 Task: In the  document invoice.rtf Insert page numer 'on bottom of the page' change page color to  'Light Brown'. Write company name: Supertech
Action: Mouse moved to (317, 454)
Screenshot: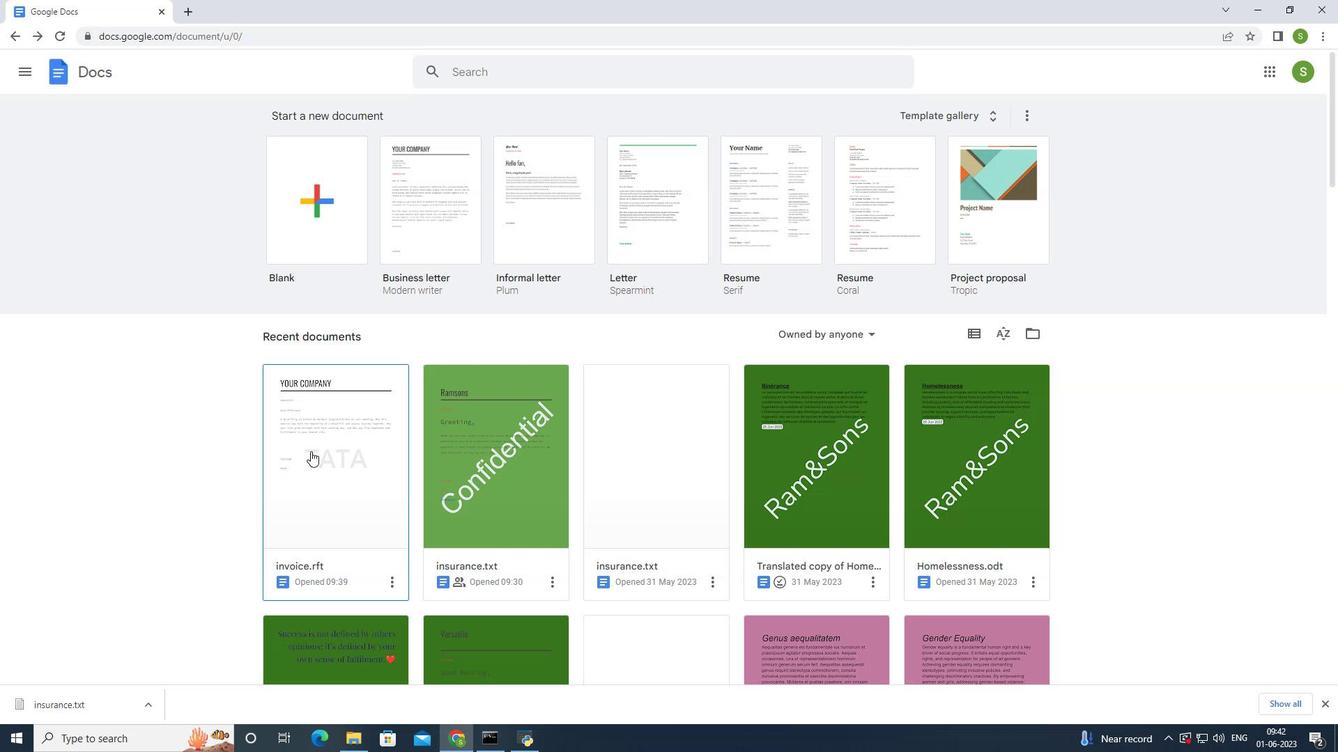 
Action: Mouse pressed left at (317, 454)
Screenshot: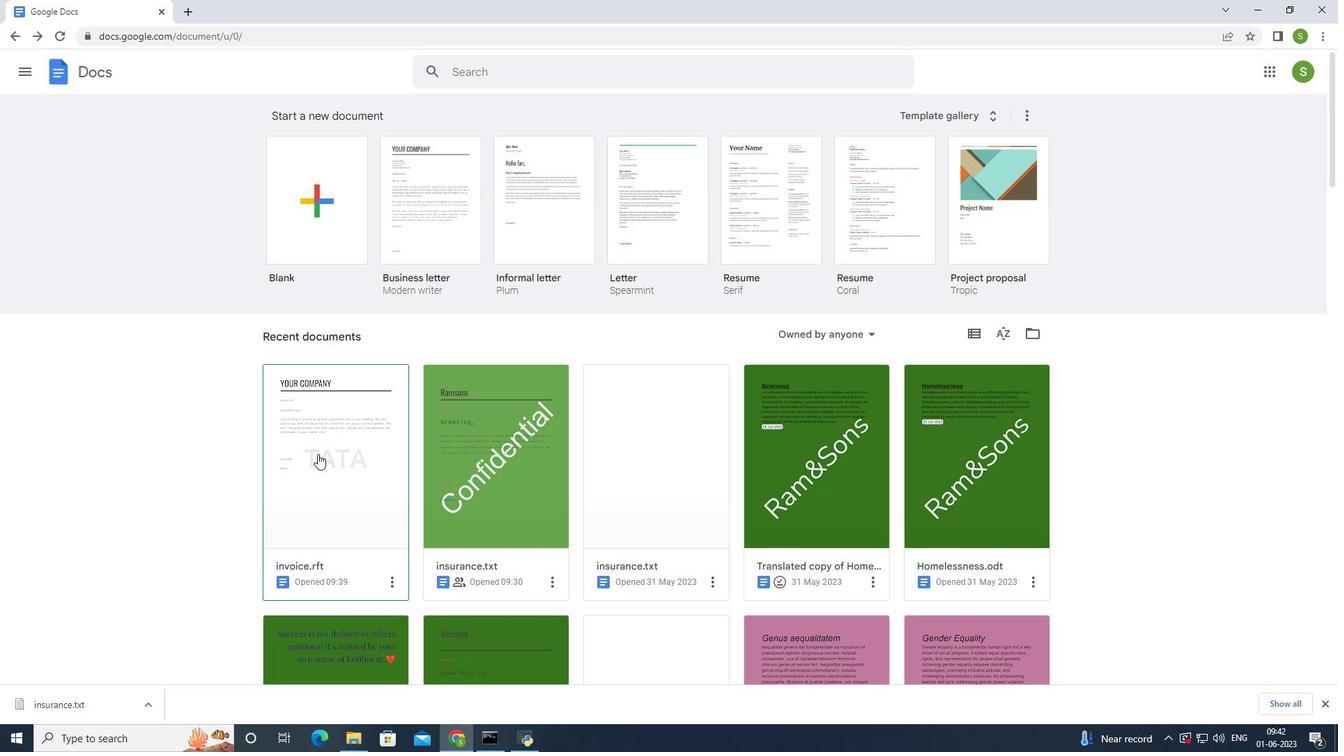 
Action: Mouse moved to (139, 78)
Screenshot: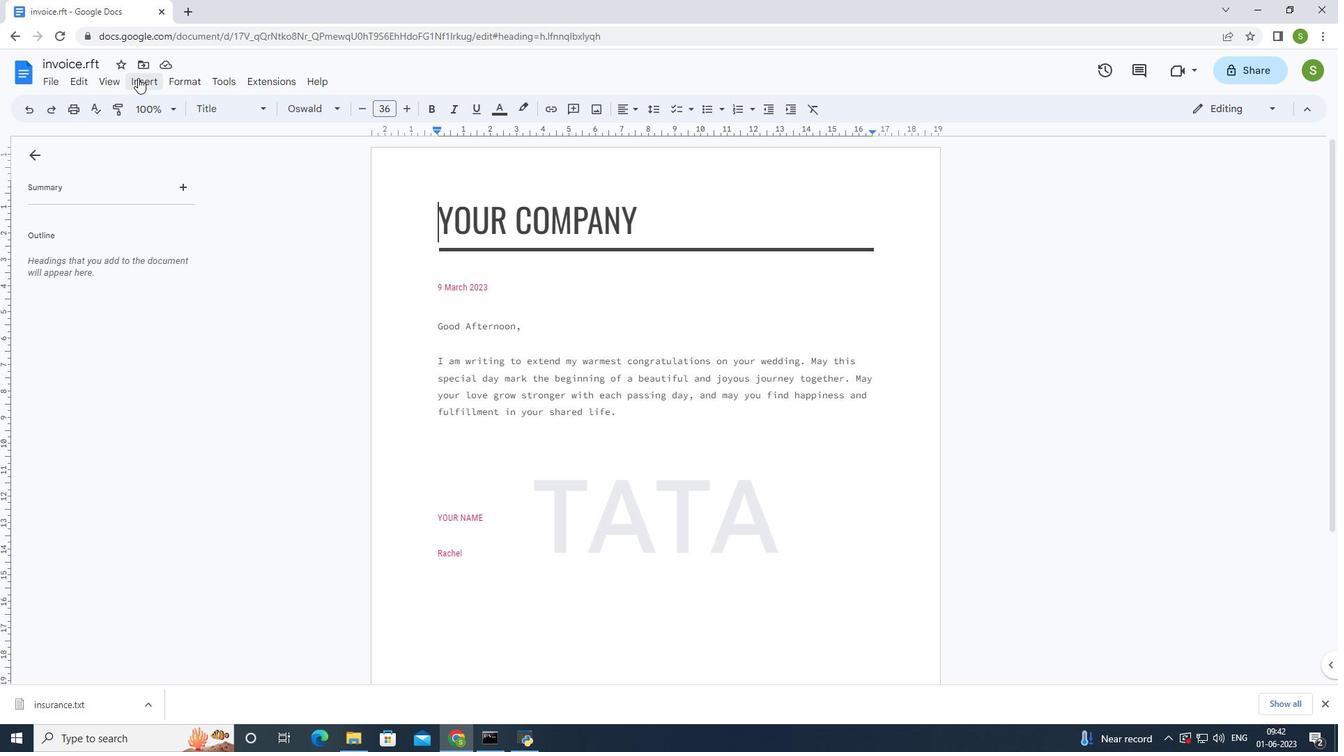 
Action: Mouse pressed left at (139, 78)
Screenshot: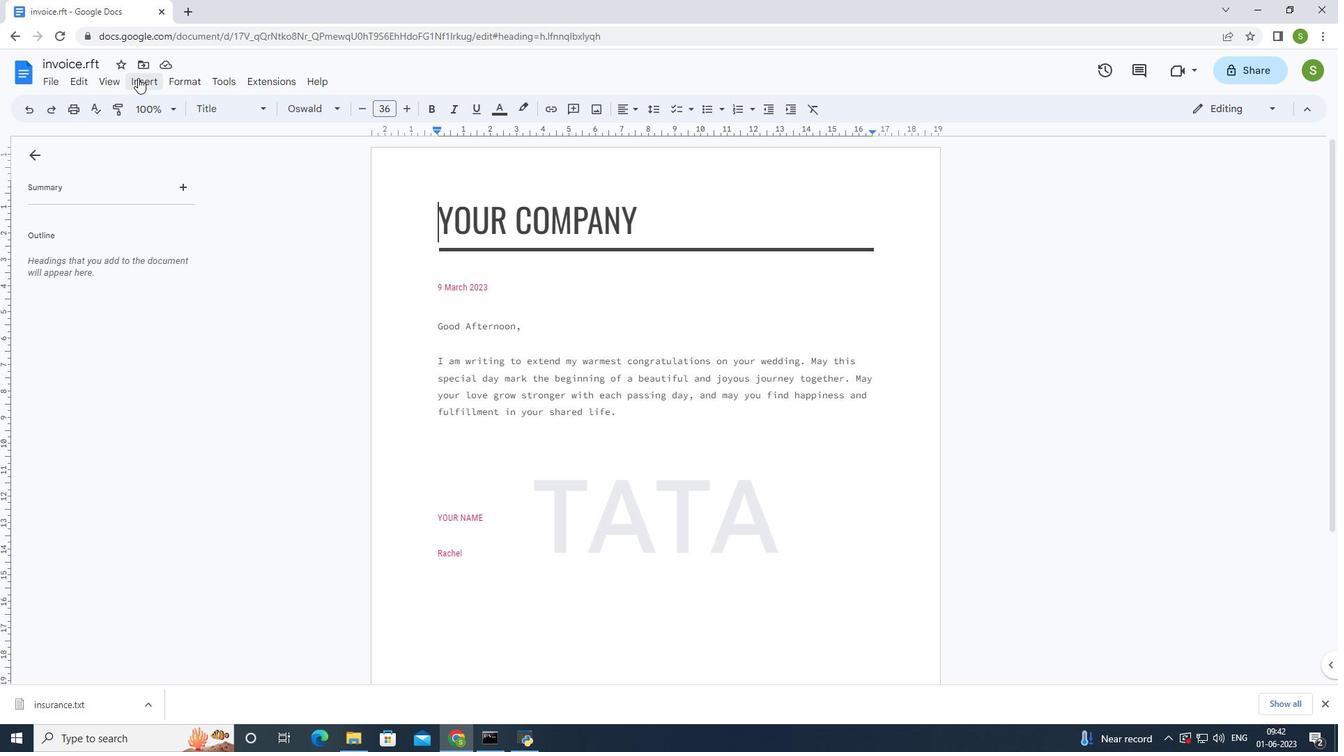 
Action: Mouse moved to (250, 274)
Screenshot: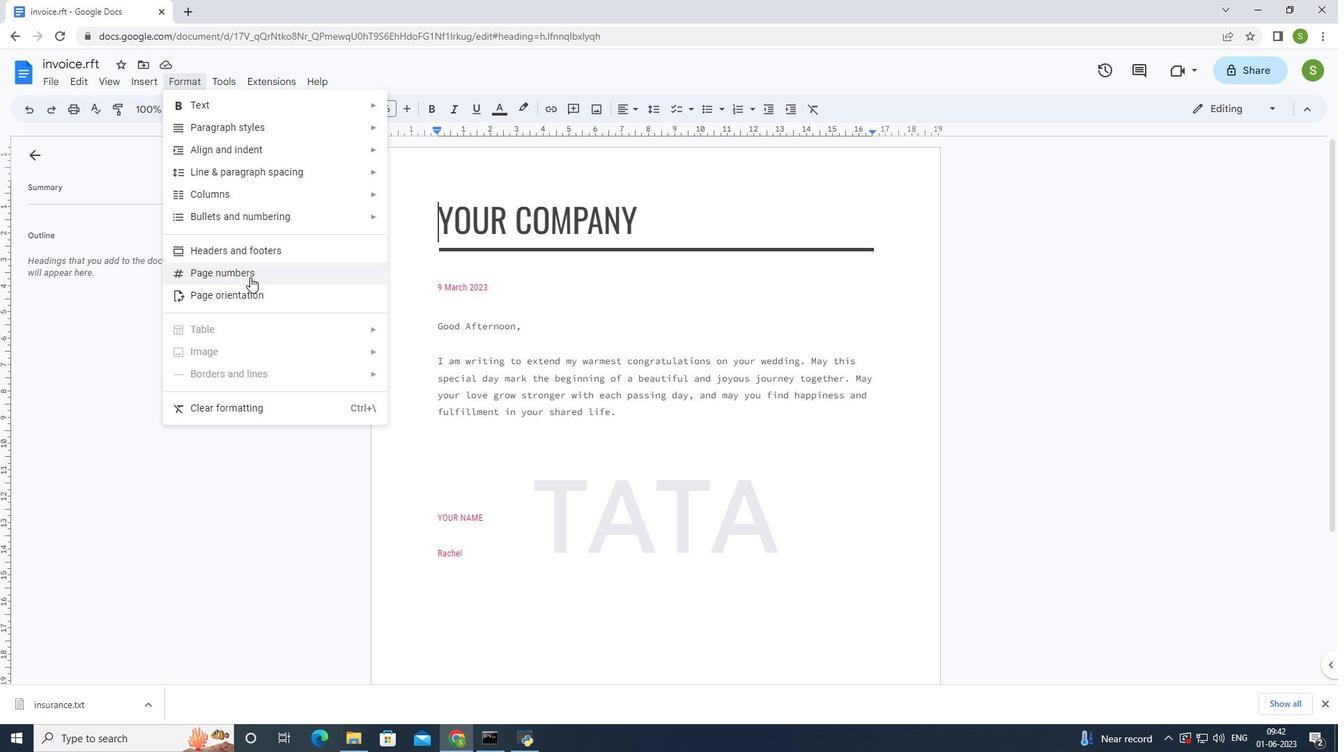 
Action: Mouse pressed left at (250, 274)
Screenshot: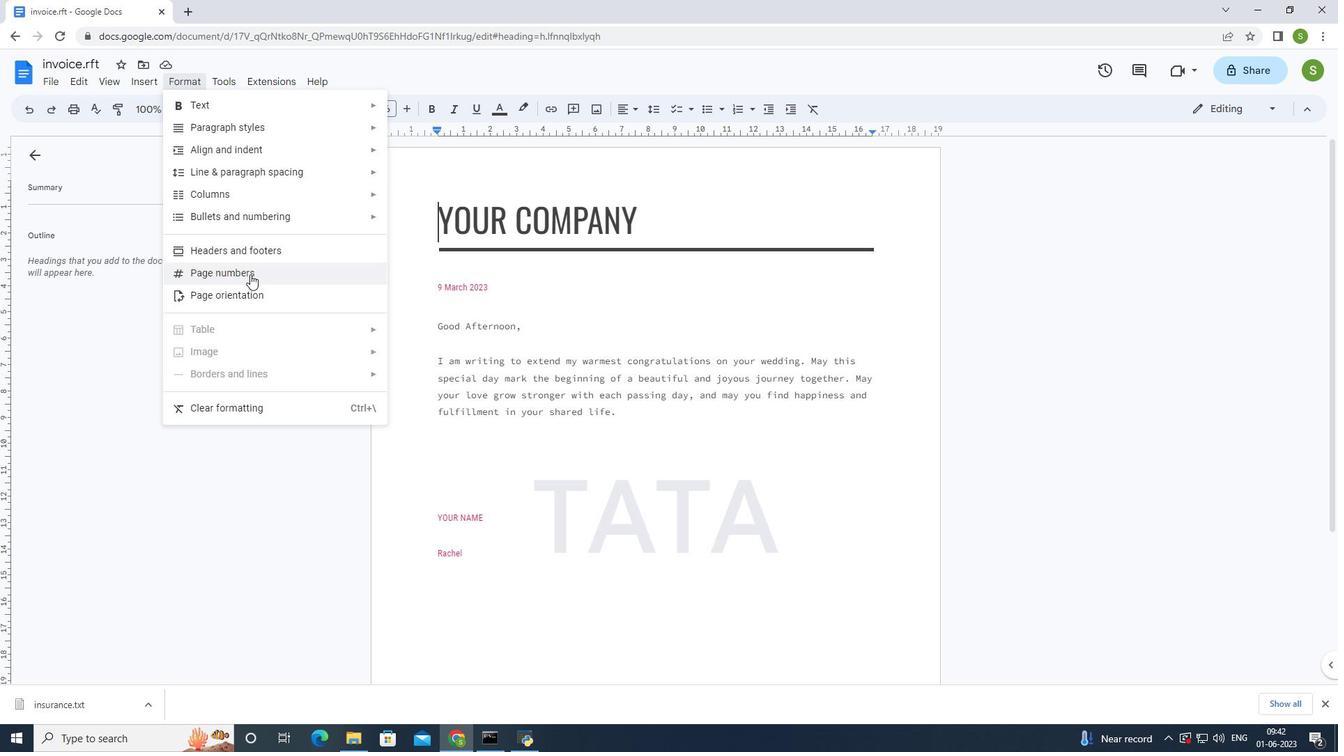 
Action: Mouse moved to (772, 254)
Screenshot: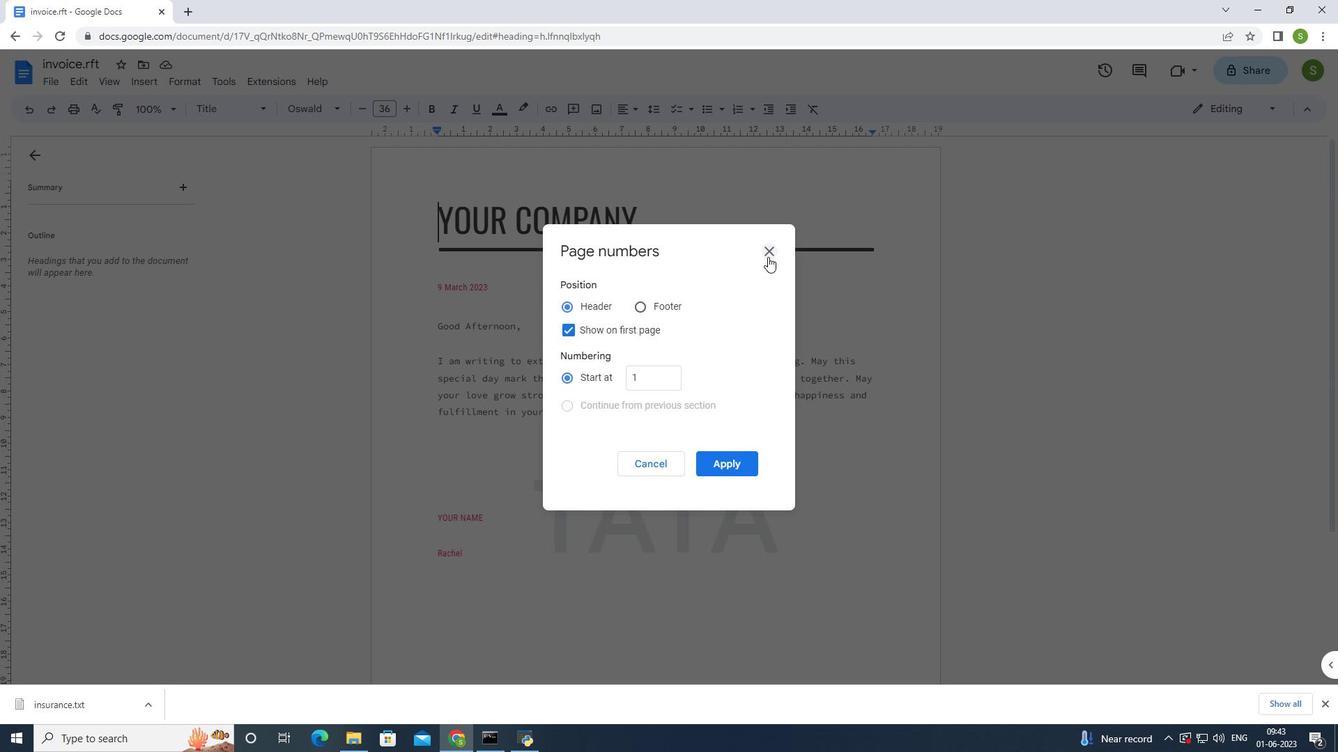
Action: Mouse pressed left at (772, 254)
Screenshot: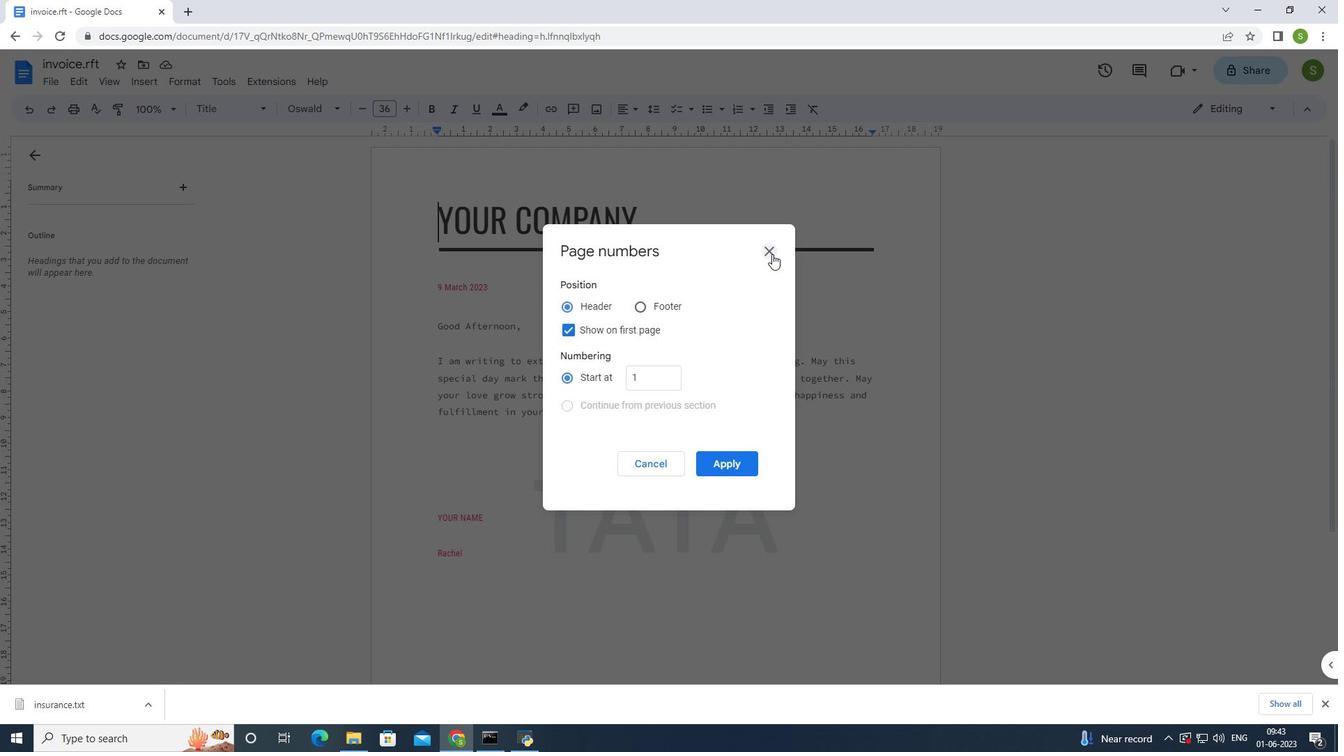 
Action: Mouse moved to (176, 82)
Screenshot: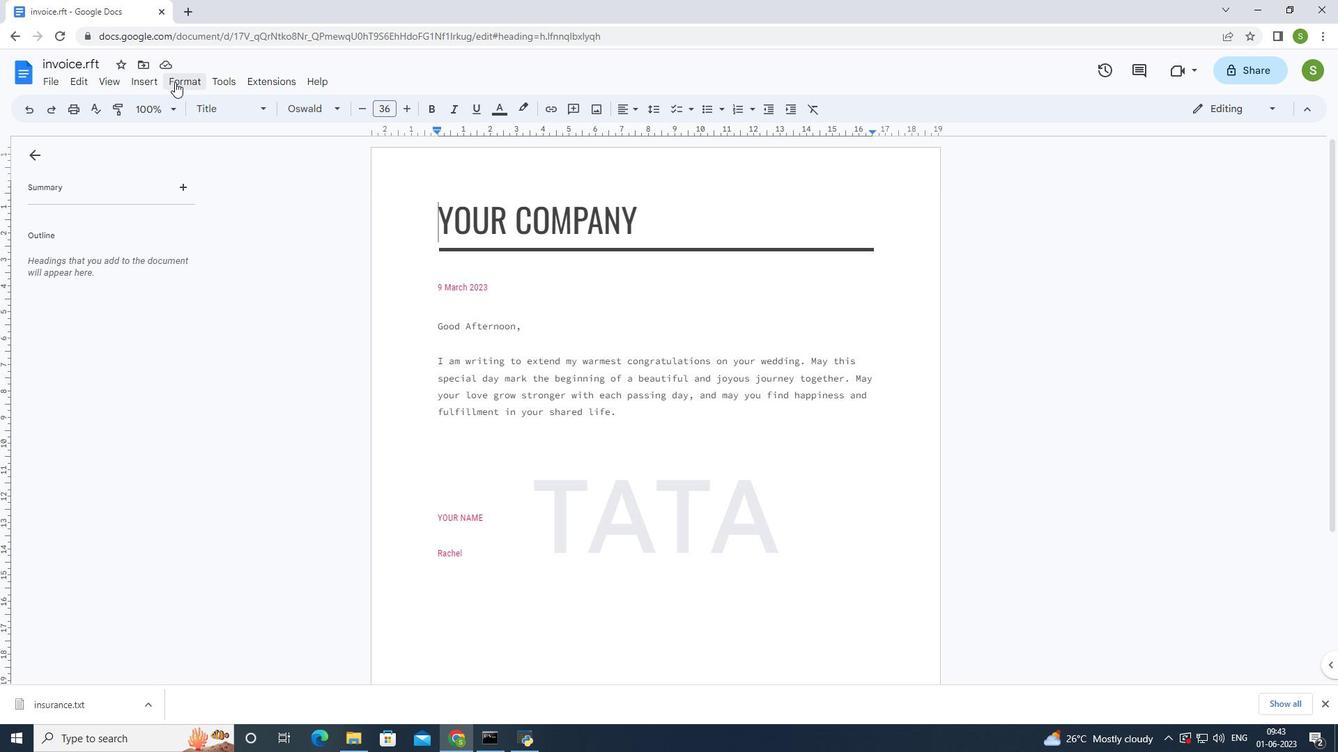 
Action: Mouse pressed left at (176, 82)
Screenshot: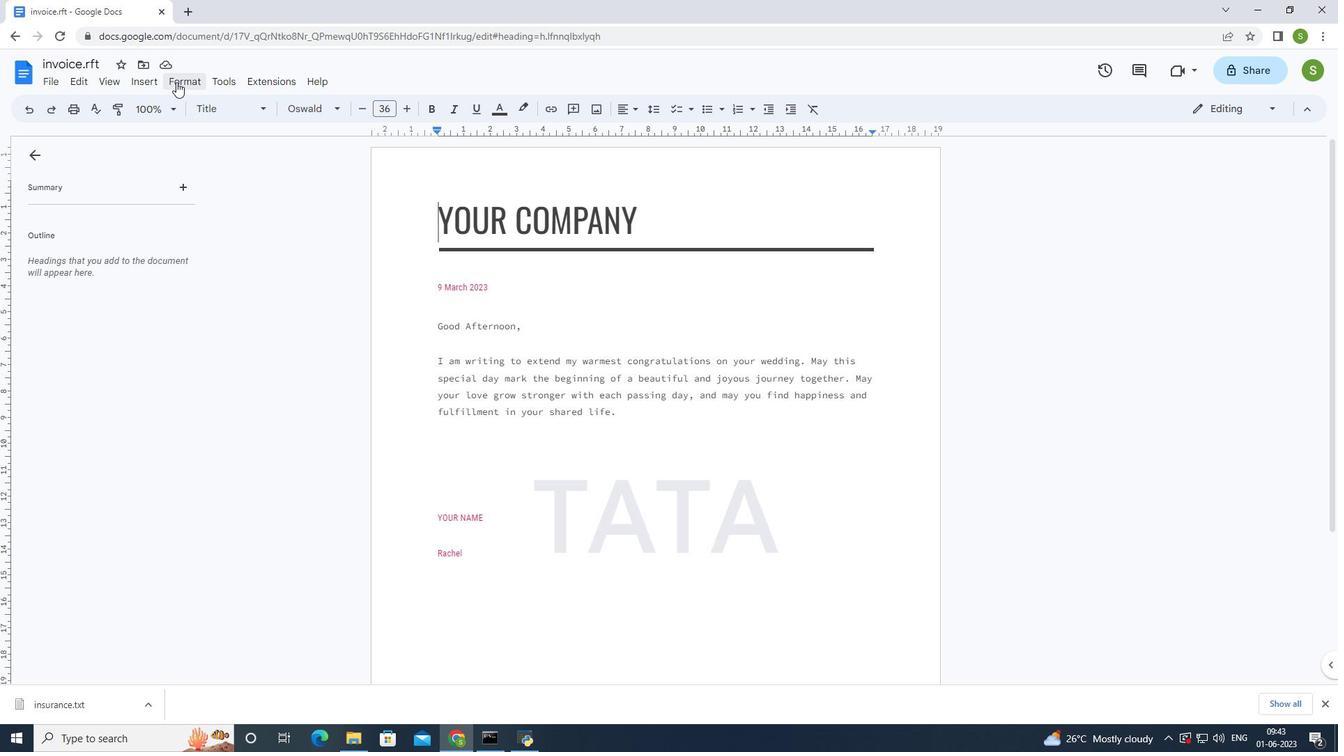 
Action: Mouse moved to (379, 553)
Screenshot: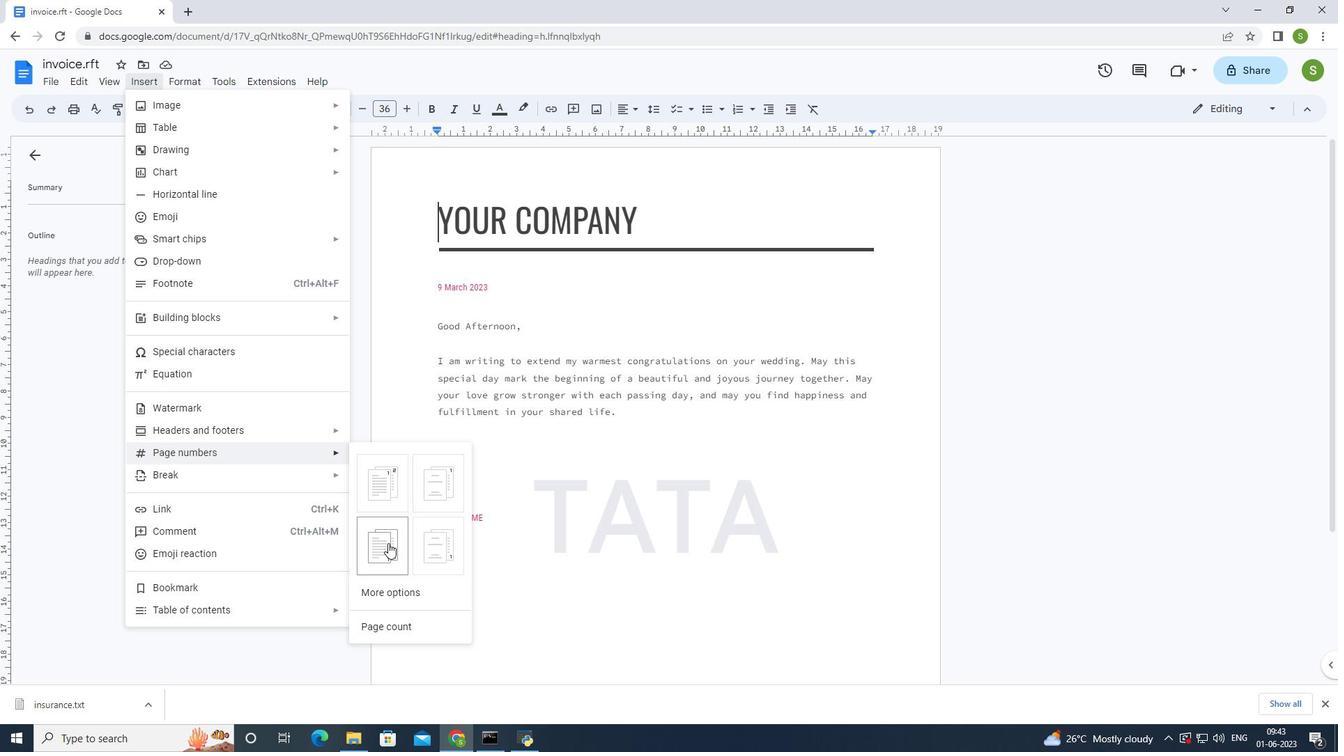 
Action: Mouse pressed left at (379, 553)
Screenshot: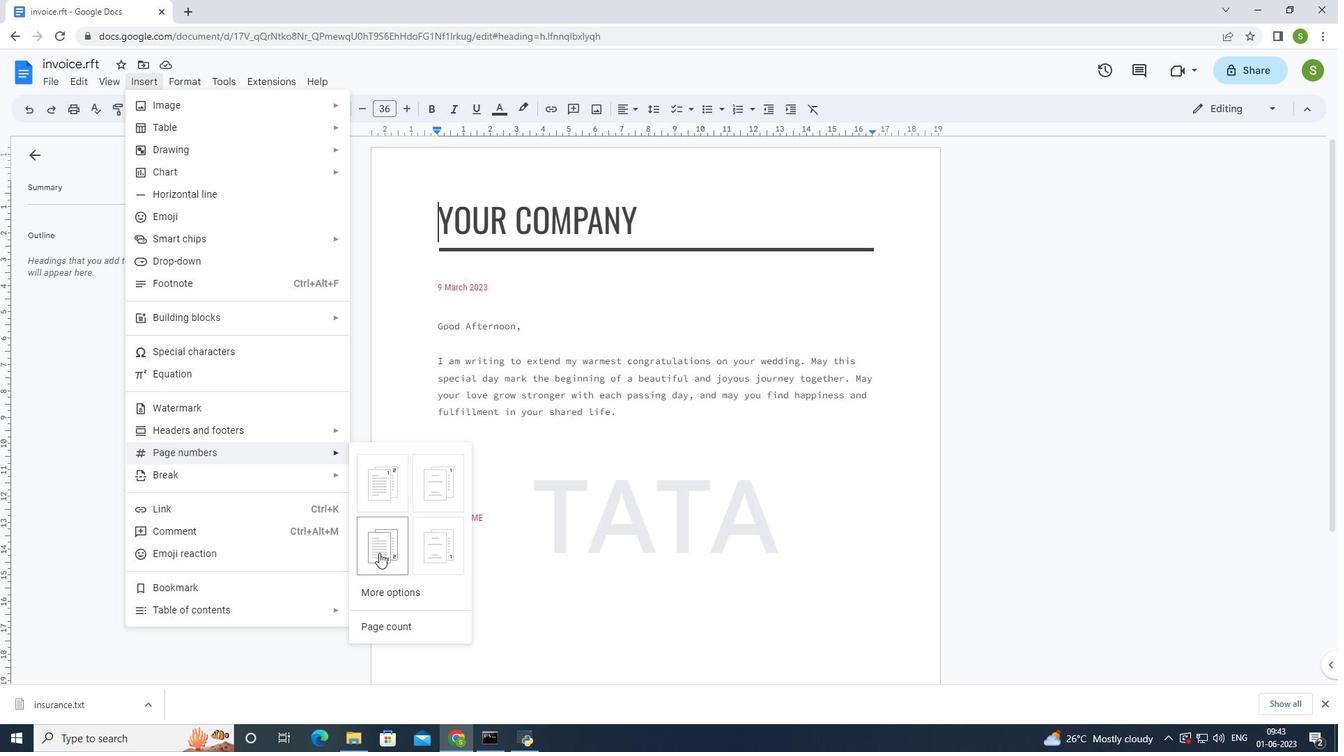 
Action: Mouse moved to (55, 84)
Screenshot: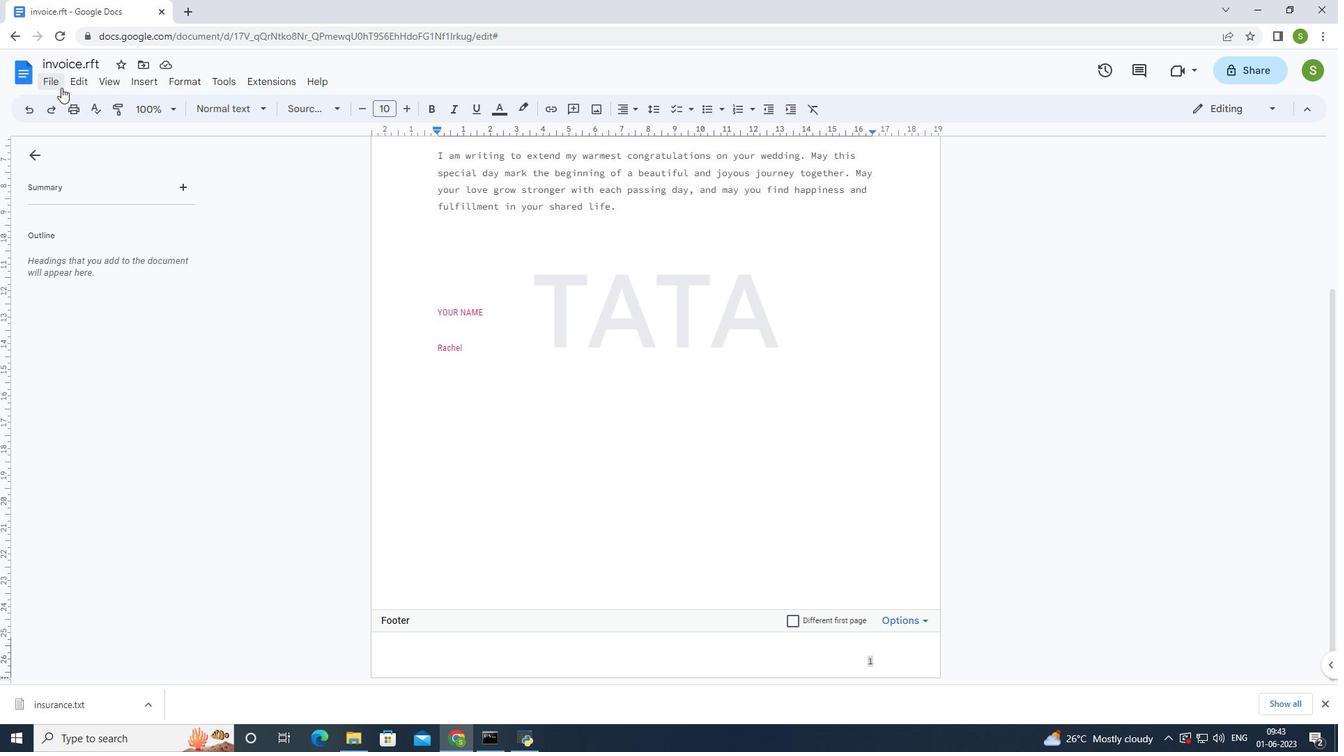 
Action: Mouse pressed left at (55, 84)
Screenshot: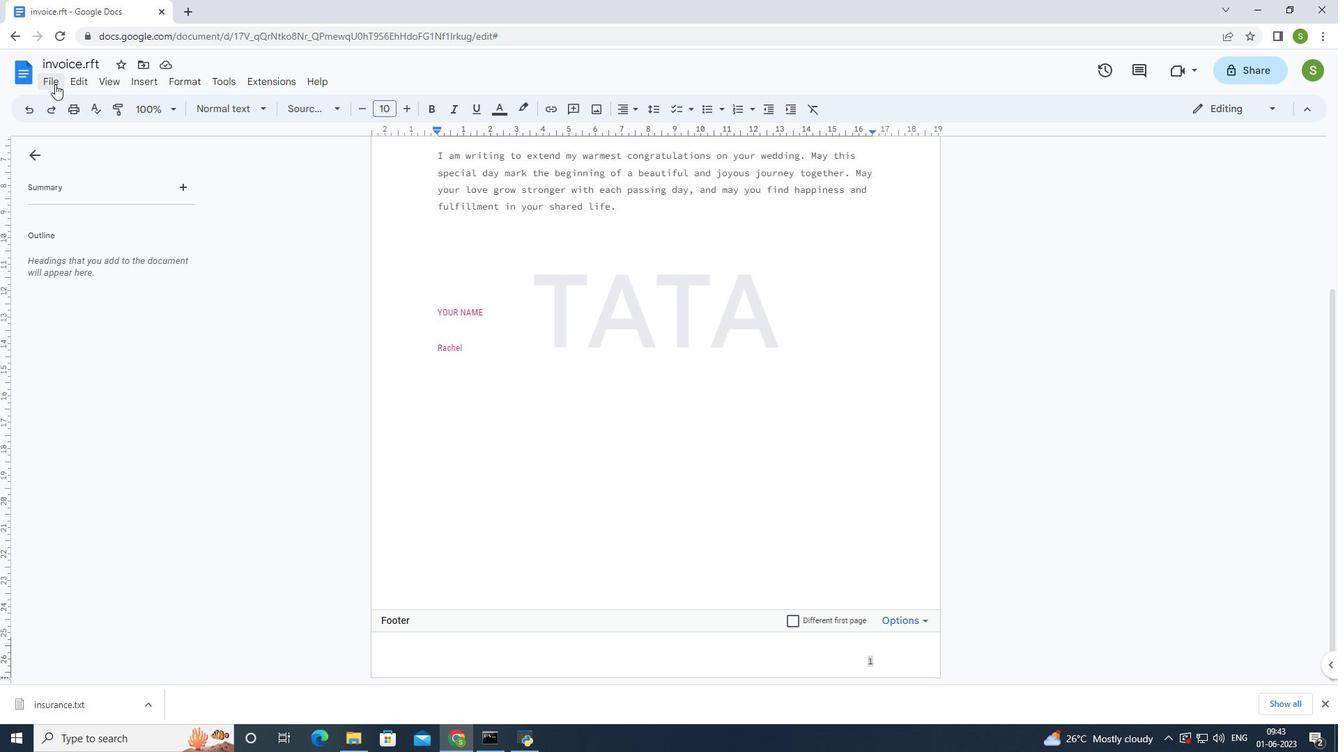 
Action: Mouse moved to (186, 469)
Screenshot: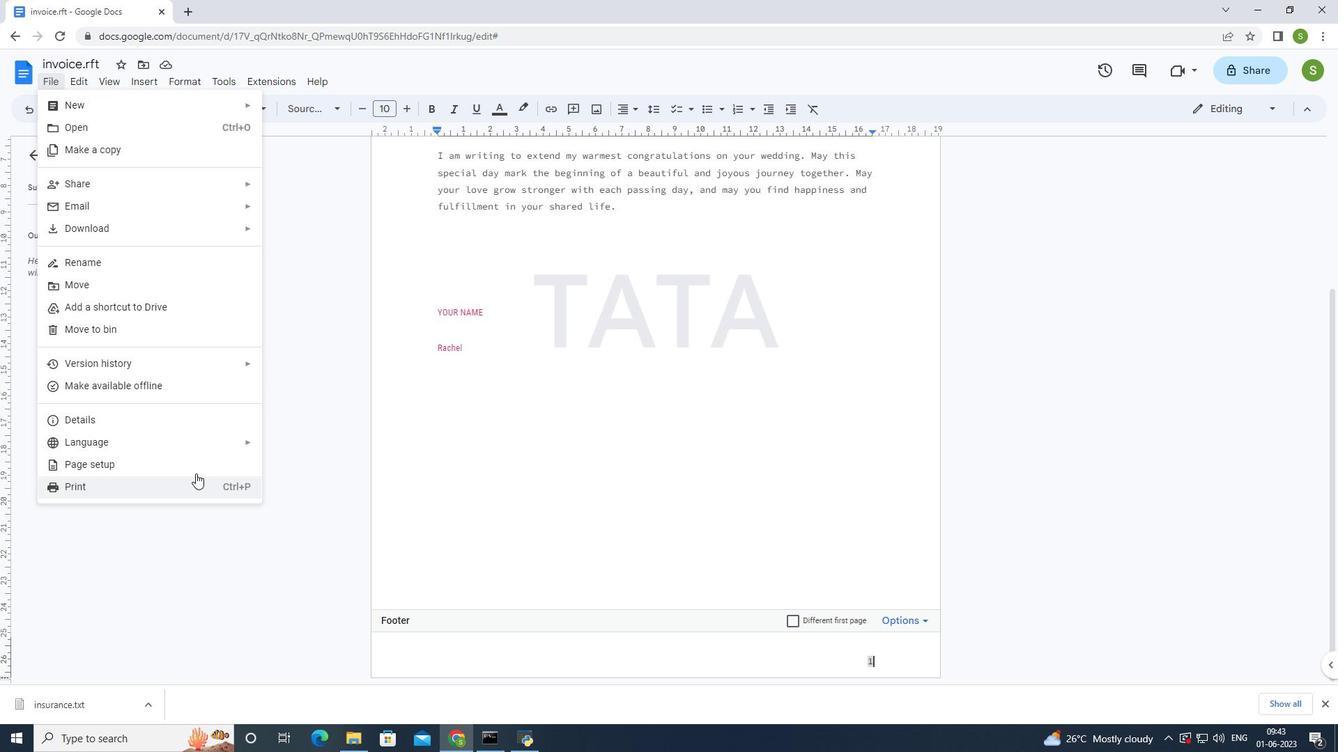 
Action: Mouse pressed left at (186, 469)
Screenshot: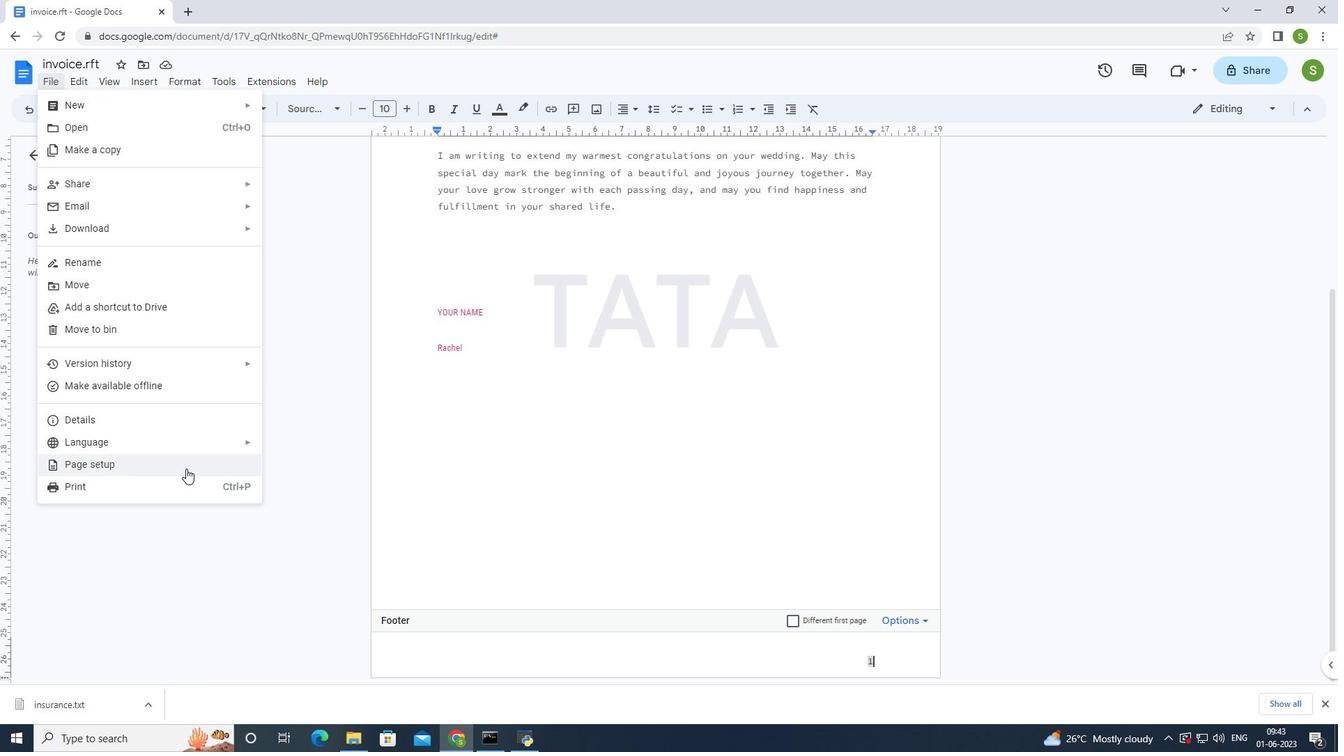 
Action: Mouse moved to (562, 454)
Screenshot: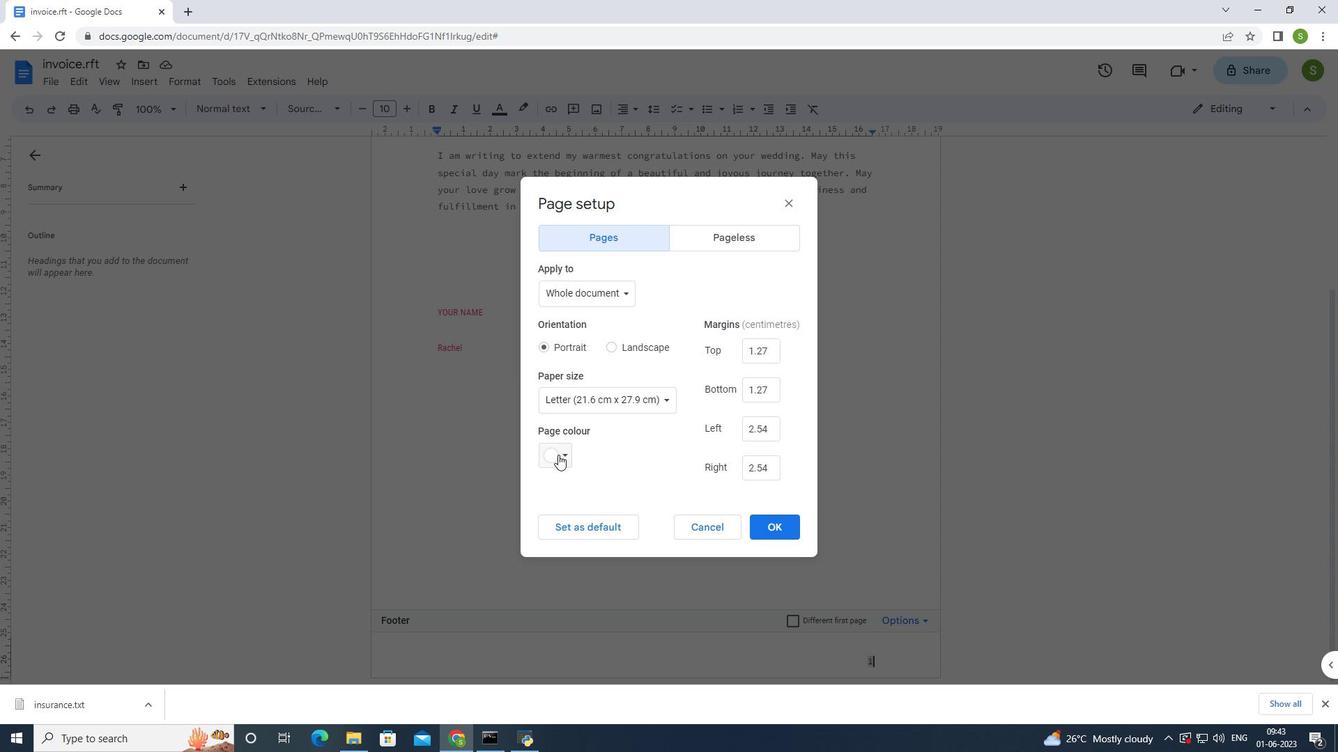 
Action: Mouse pressed left at (562, 454)
Screenshot: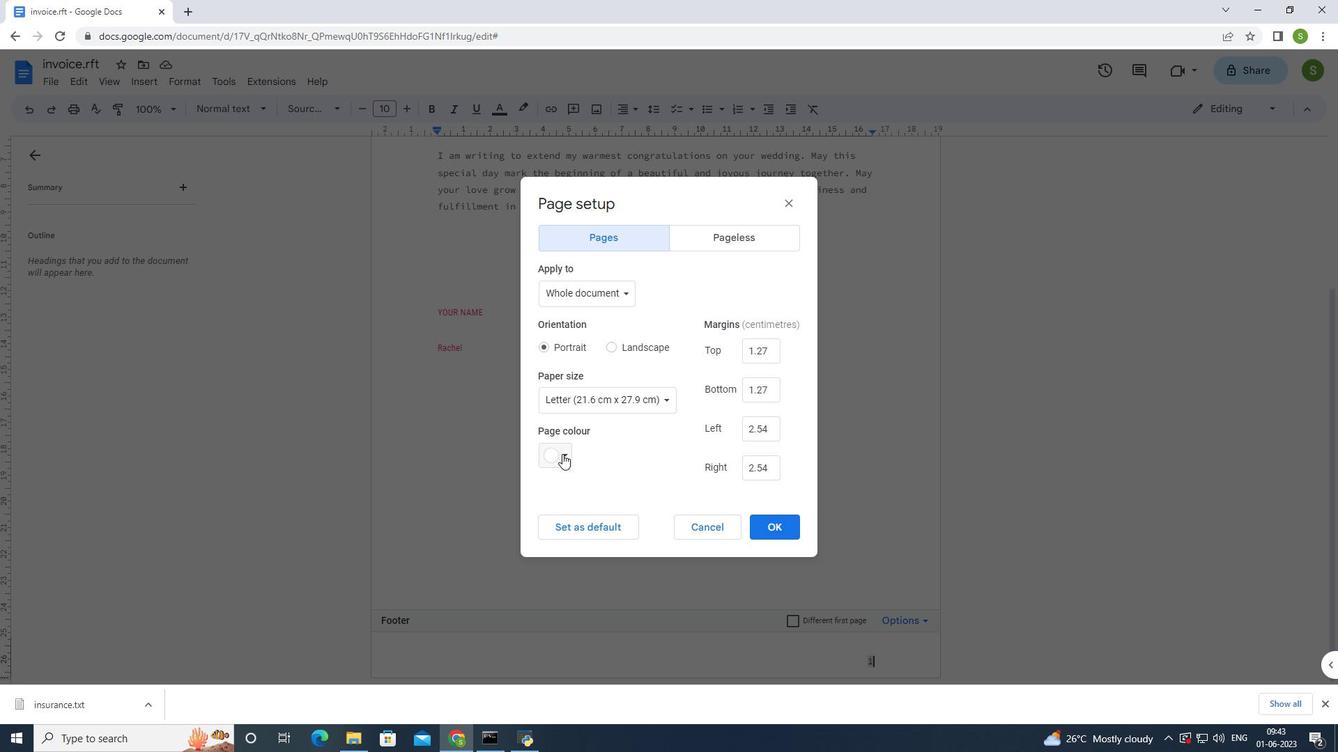 
Action: Mouse moved to (583, 574)
Screenshot: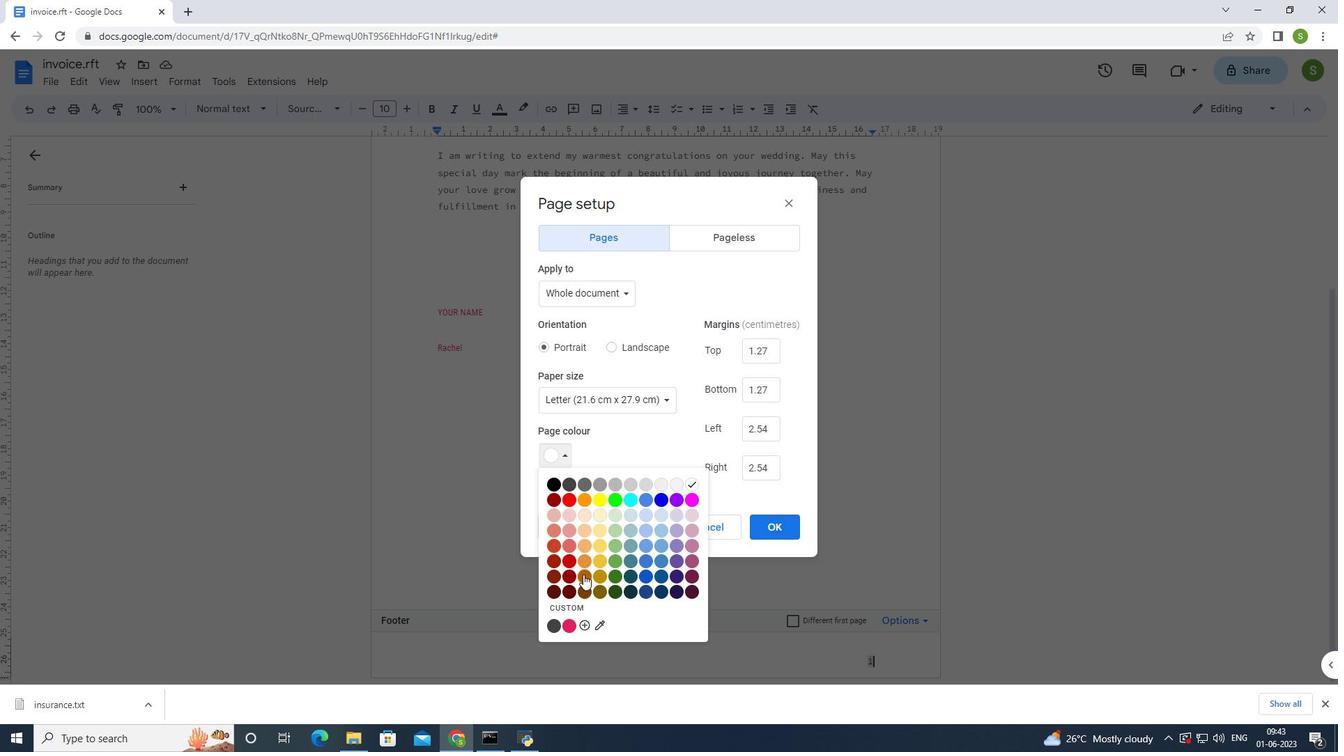 
Action: Mouse pressed left at (583, 574)
Screenshot: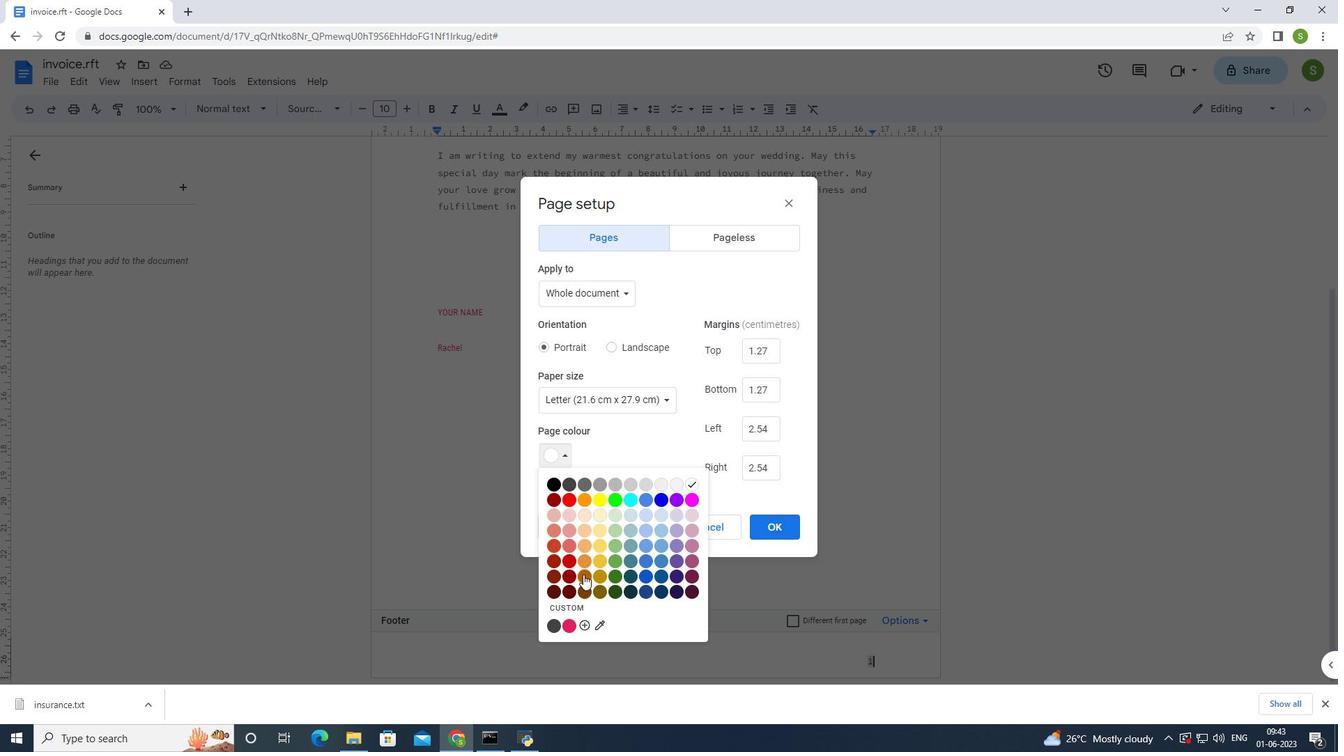 
Action: Mouse moved to (776, 525)
Screenshot: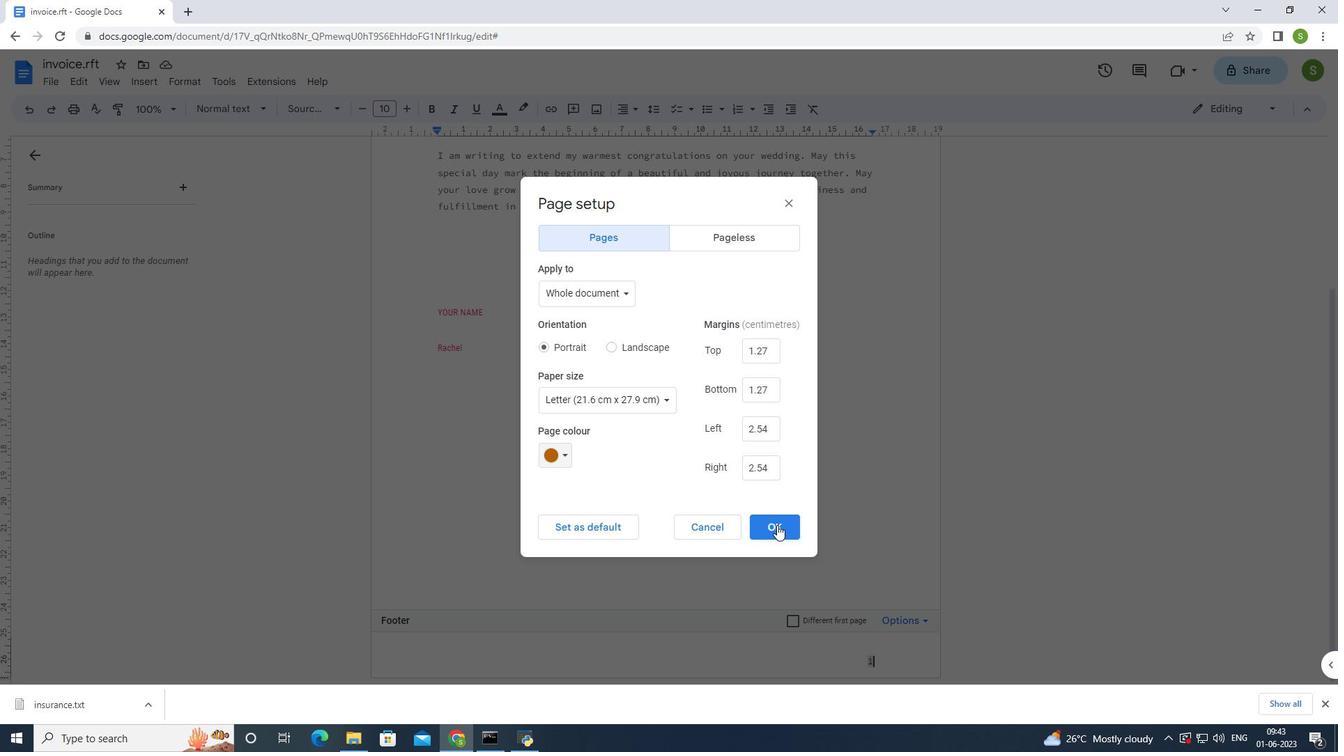 
Action: Mouse pressed left at (776, 525)
Screenshot: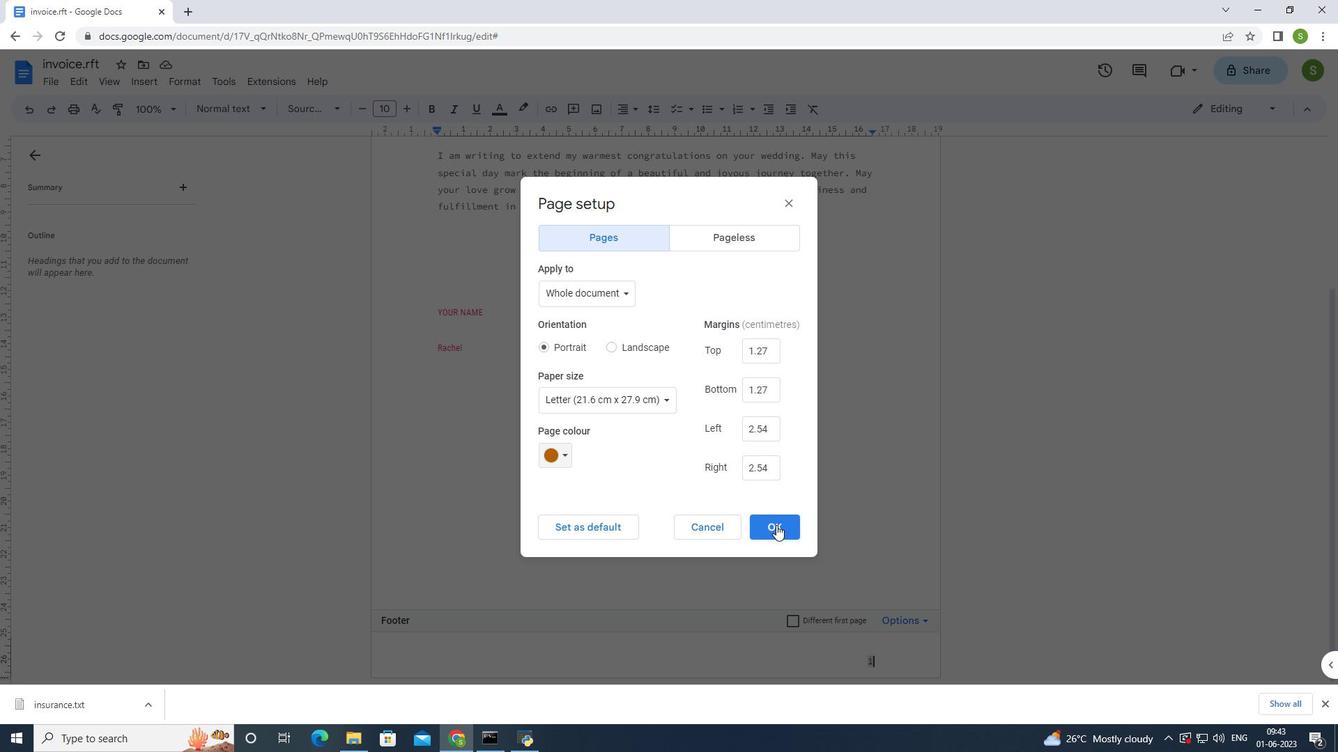 
Action: Mouse moved to (571, 398)
Screenshot: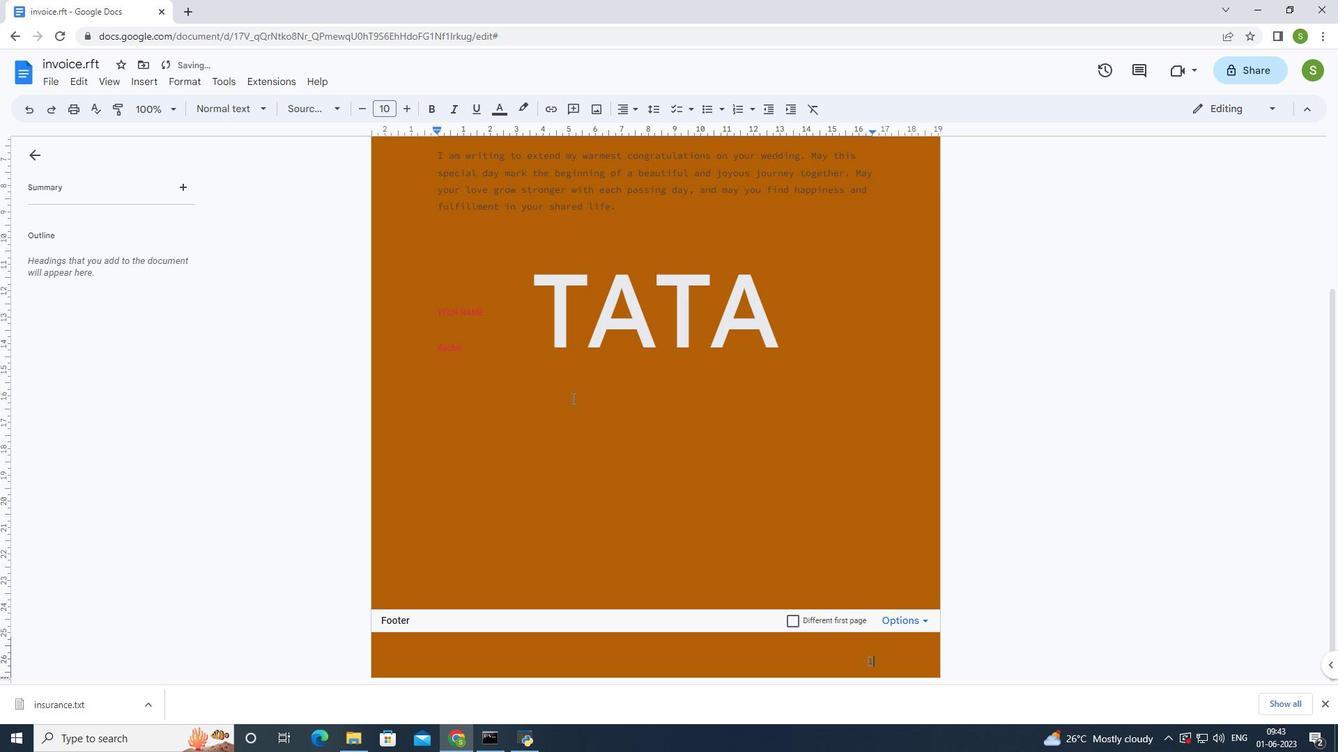 
Action: Mouse scrolled (571, 399) with delta (0, 0)
Screenshot: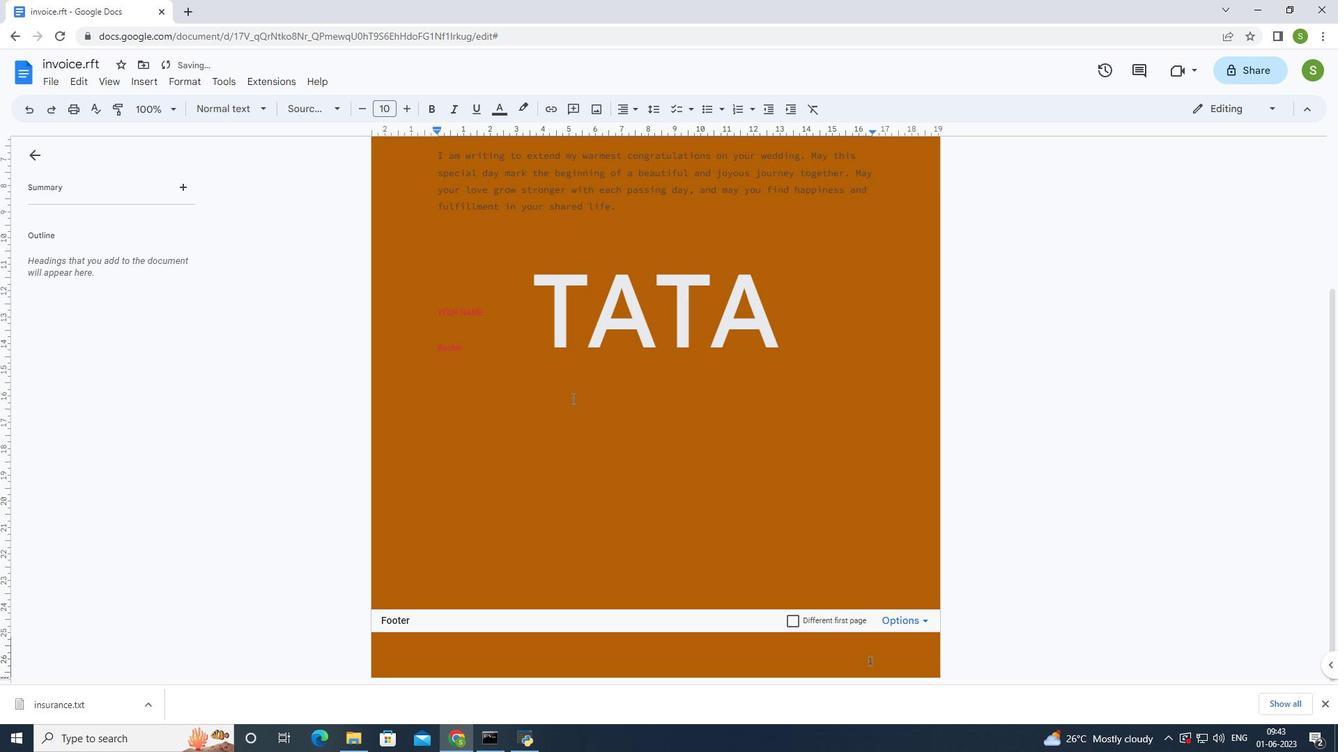 
Action: Mouse scrolled (571, 399) with delta (0, 0)
Screenshot: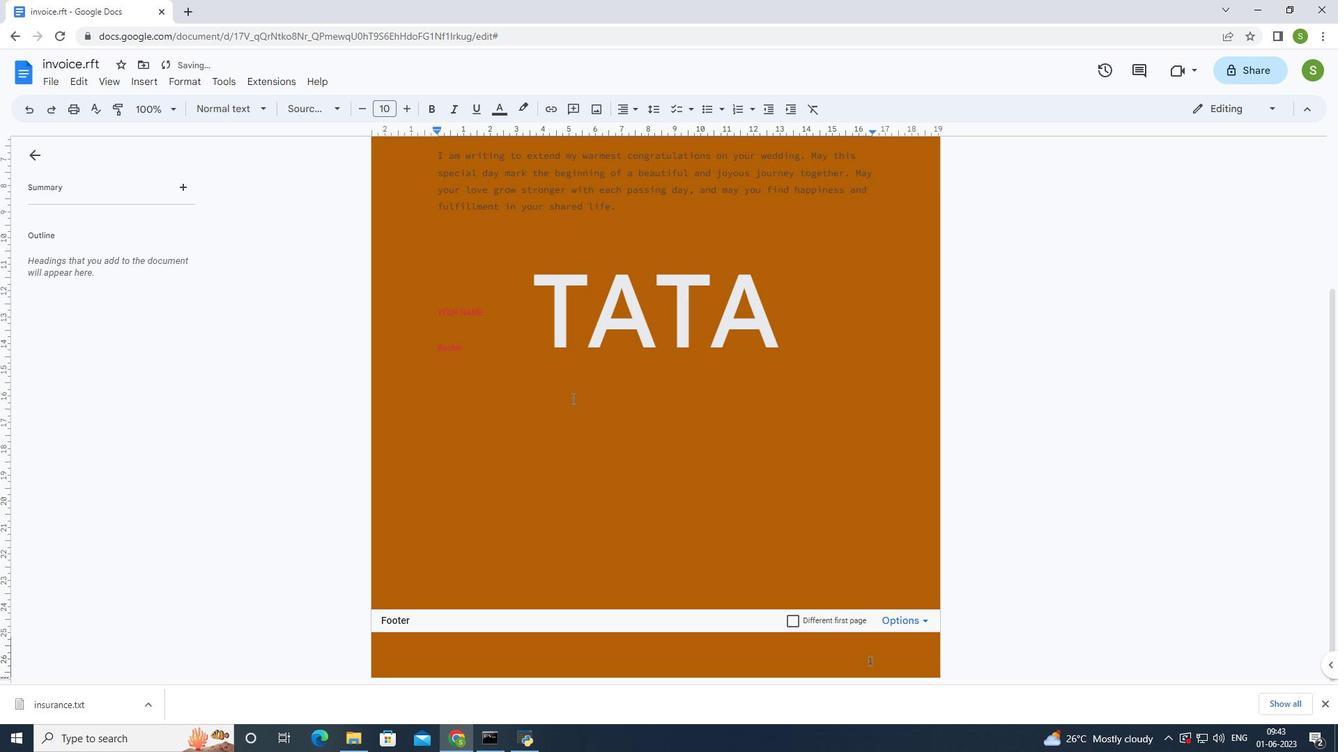 
Action: Mouse scrolled (571, 399) with delta (0, 0)
Screenshot: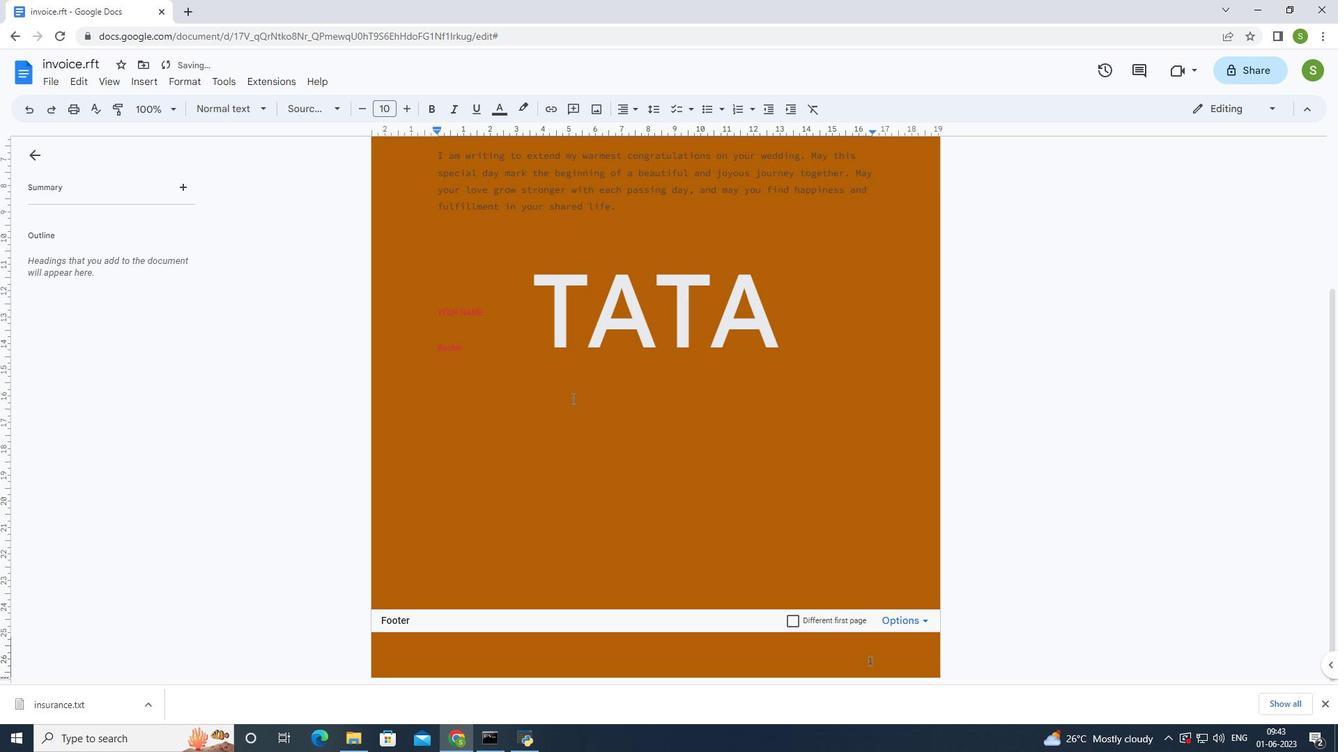 
Action: Mouse scrolled (571, 397) with delta (0, 0)
Screenshot: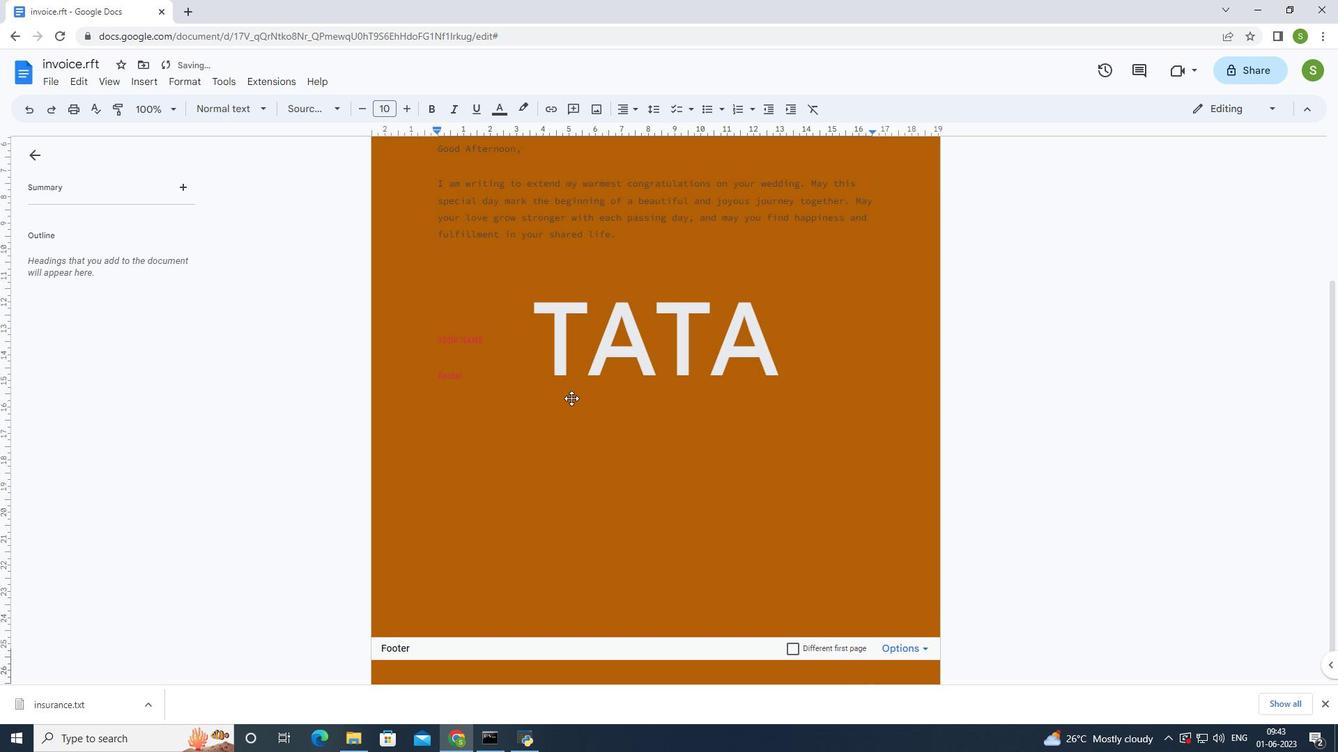 
Action: Mouse scrolled (571, 397) with delta (0, 0)
Screenshot: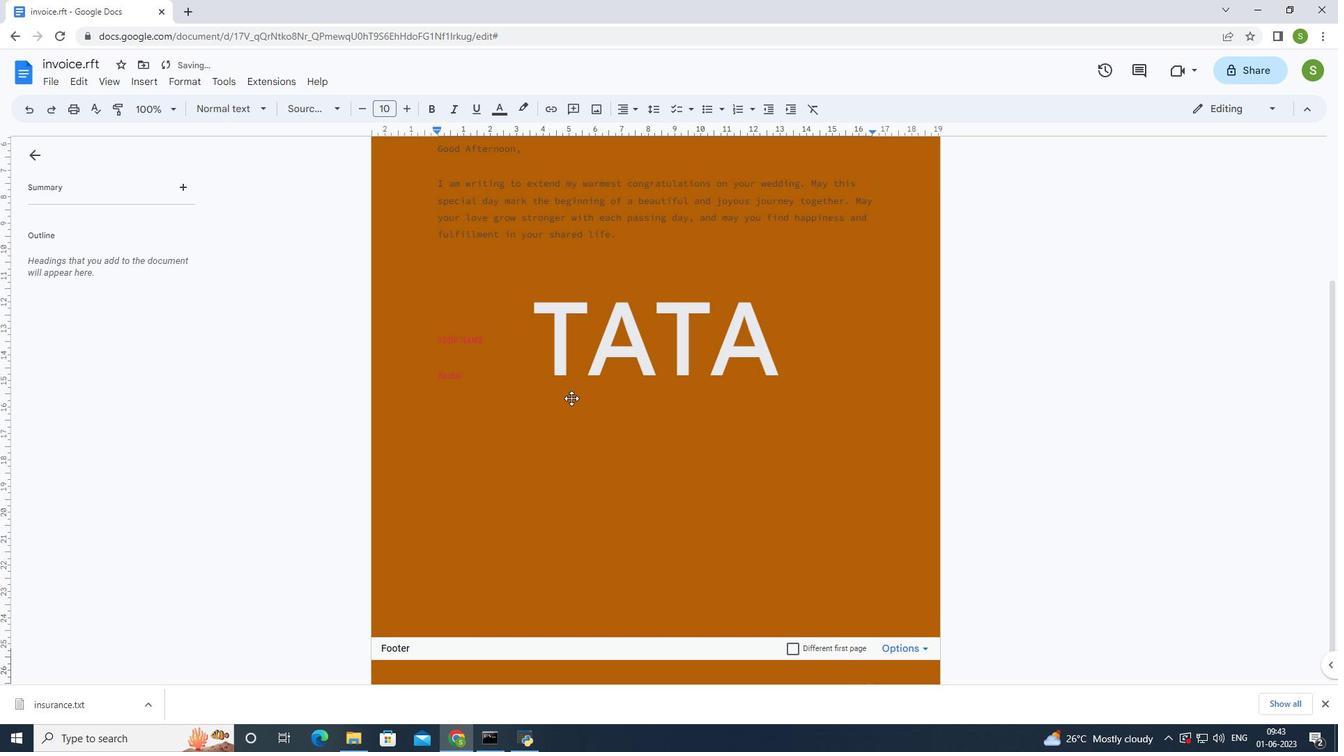
Action: Mouse scrolled (571, 397) with delta (0, 0)
Screenshot: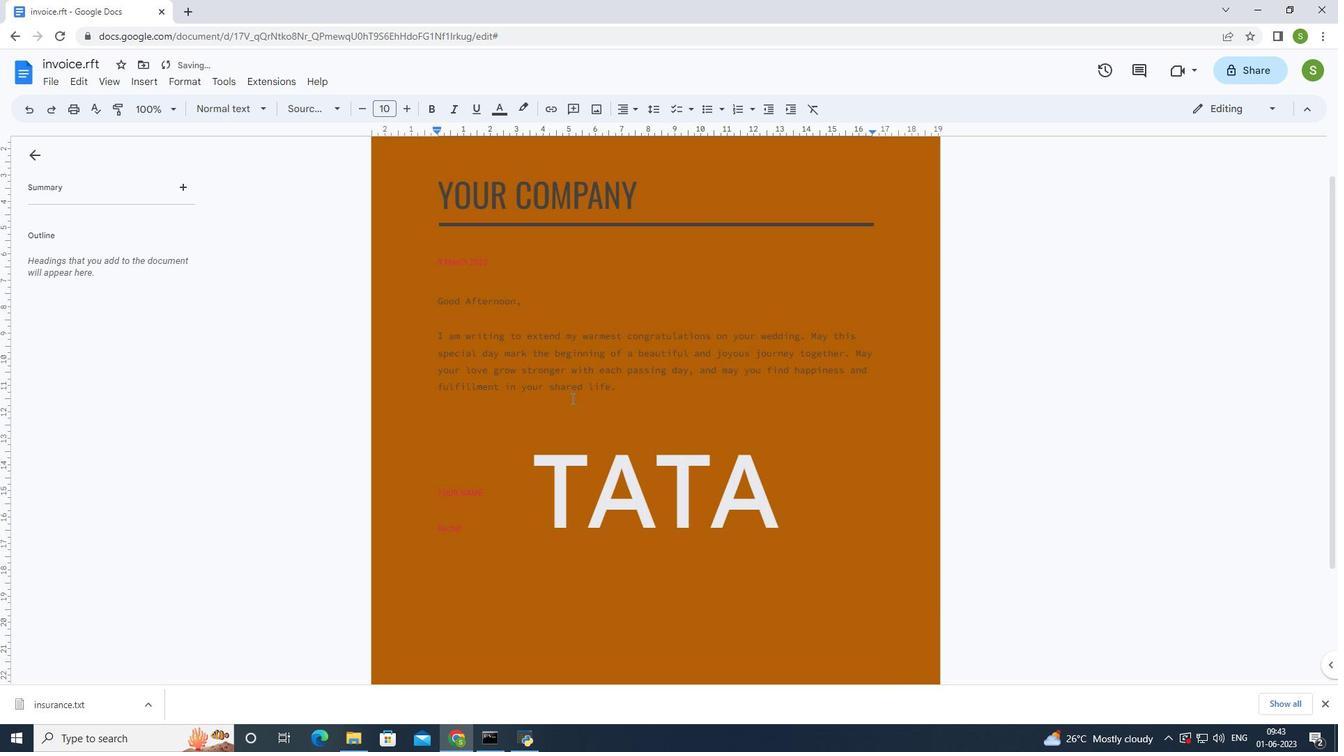 
Action: Mouse scrolled (571, 399) with delta (0, 0)
Screenshot: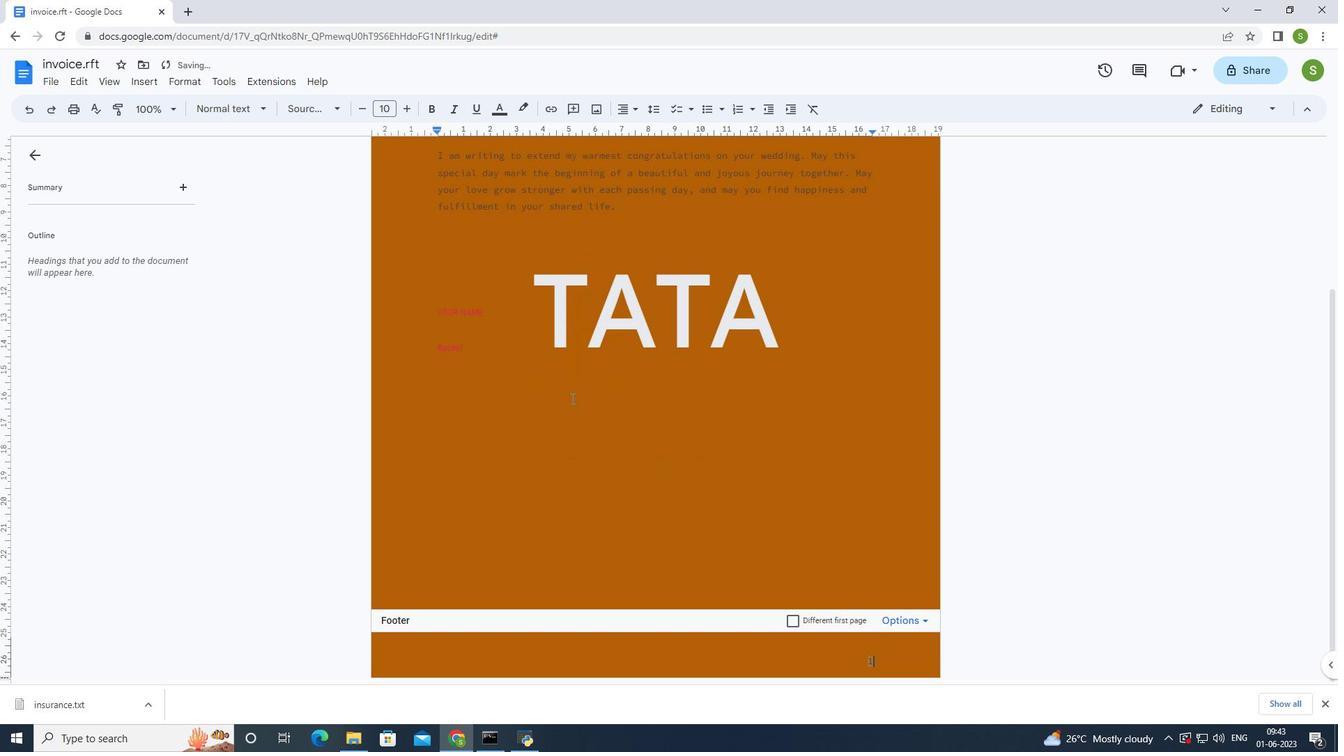 
Action: Mouse scrolled (571, 399) with delta (0, 0)
Screenshot: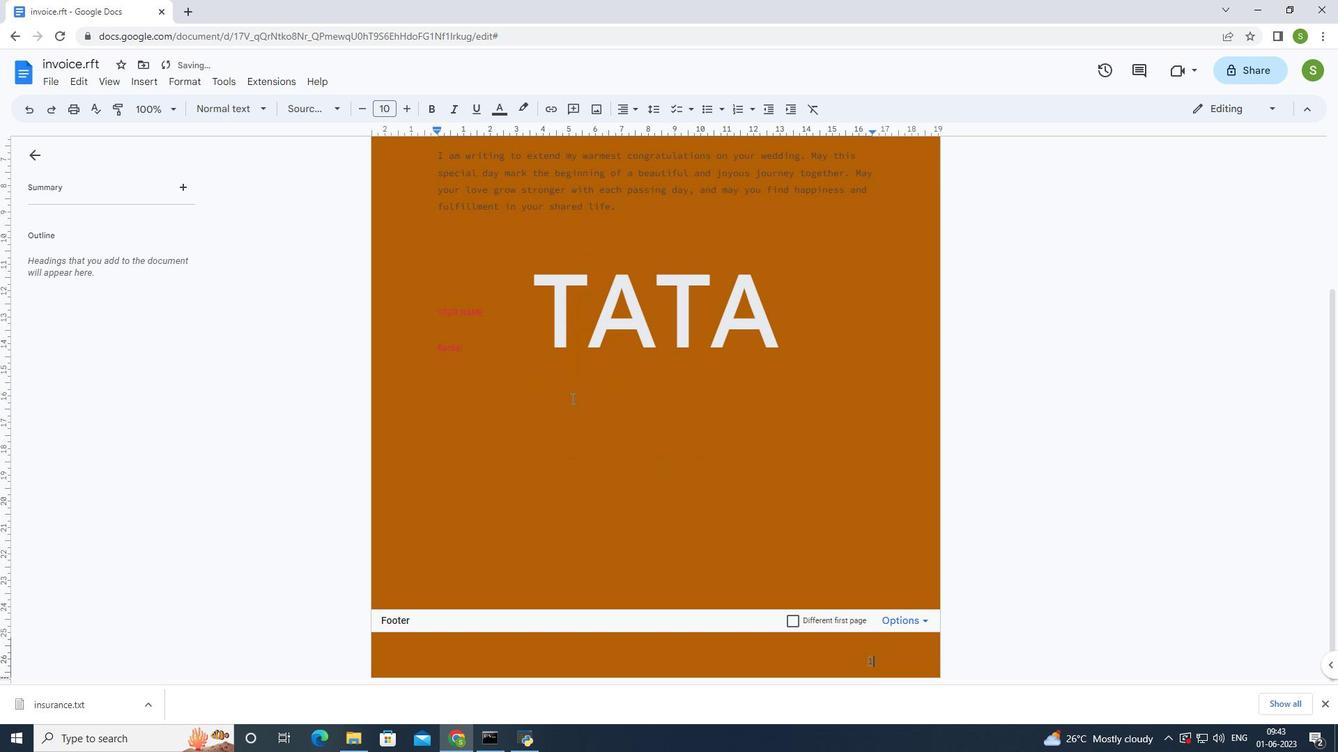
Action: Mouse scrolled (571, 399) with delta (0, 0)
Screenshot: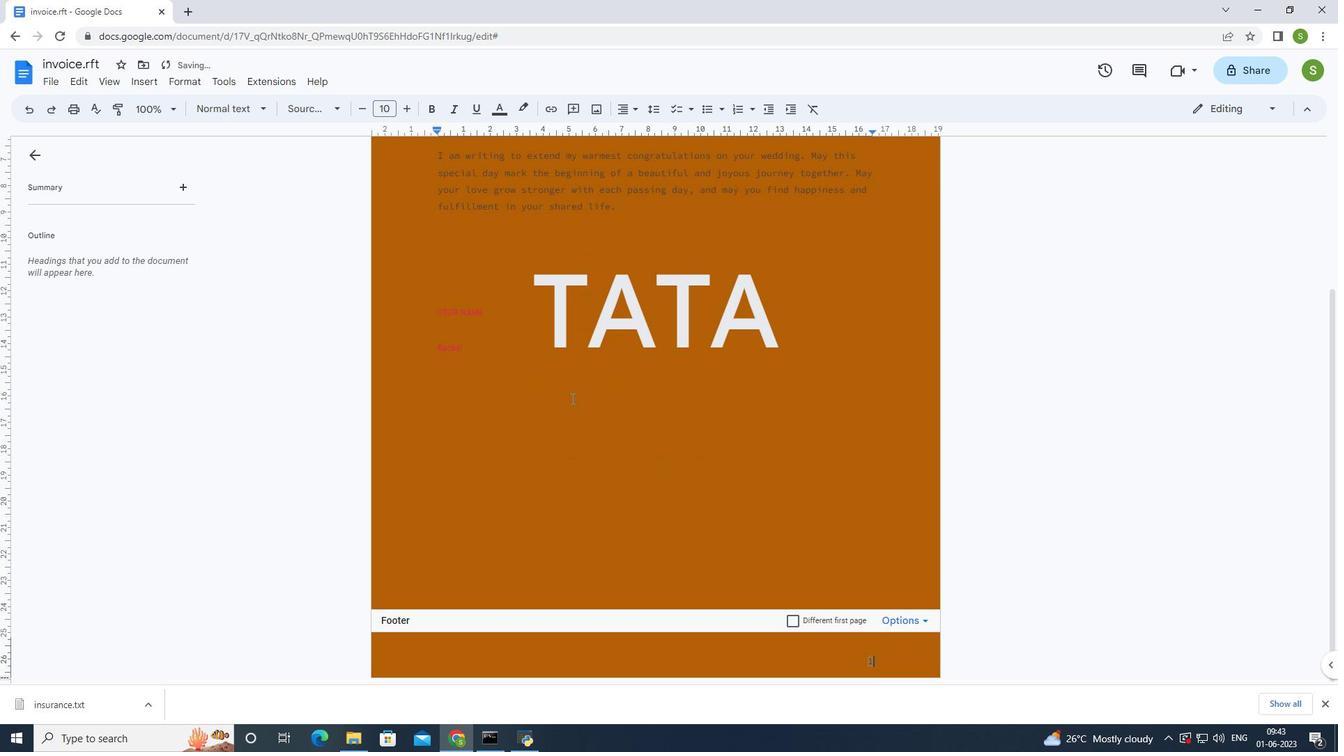 
Action: Mouse moved to (656, 222)
Screenshot: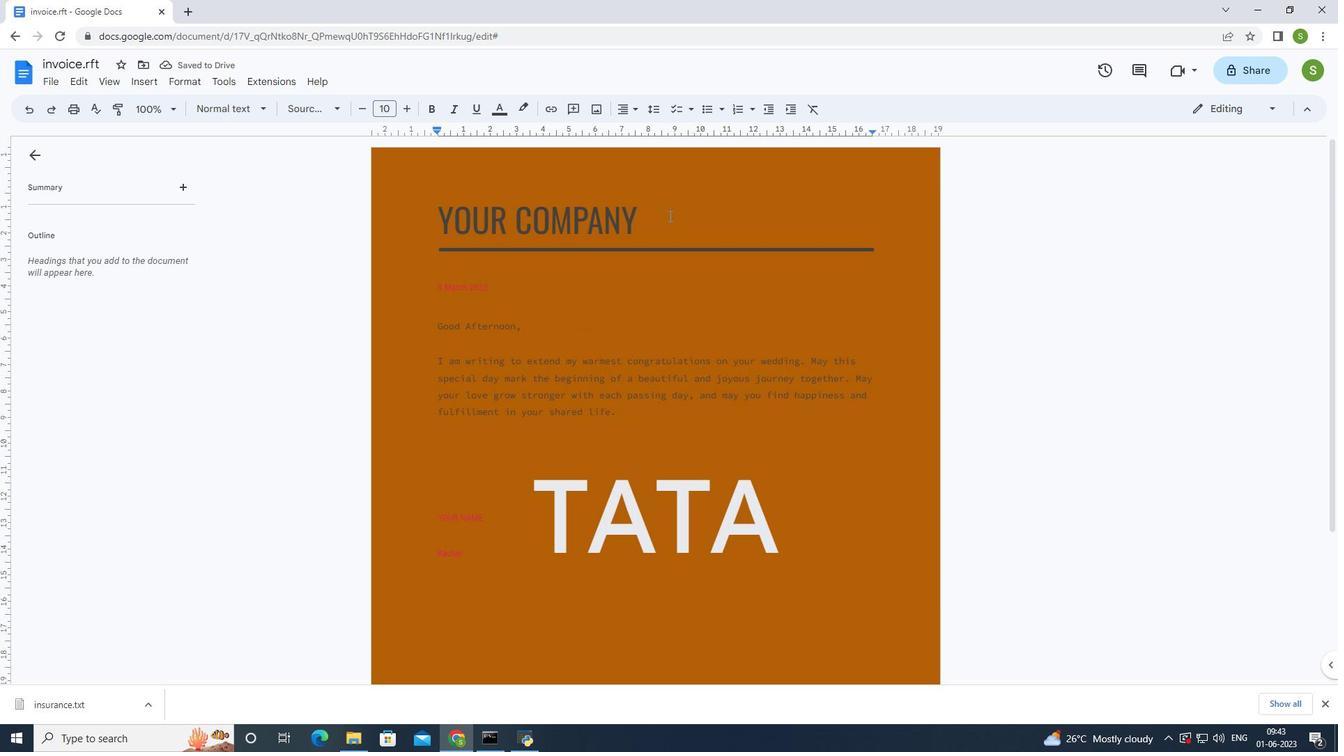 
Action: Mouse pressed left at (656, 222)
Screenshot: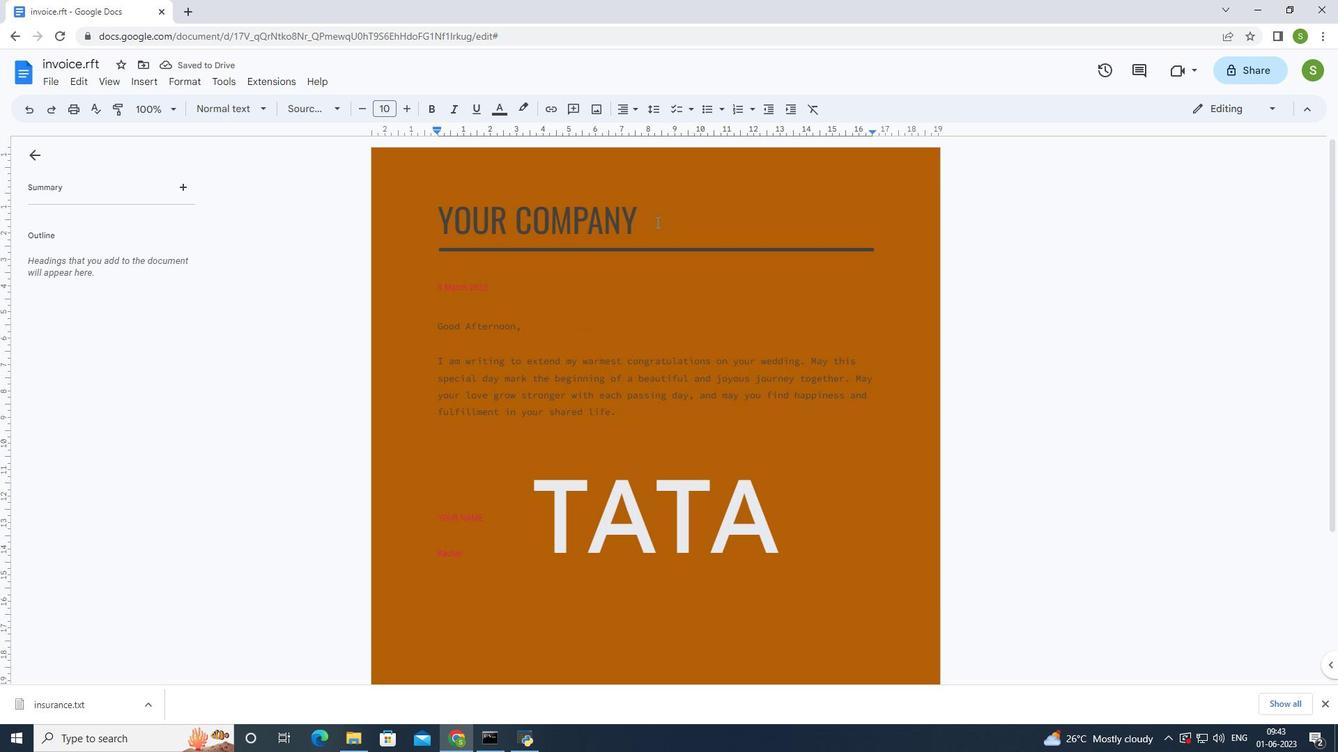
Action: Mouse moved to (838, 227)
Screenshot: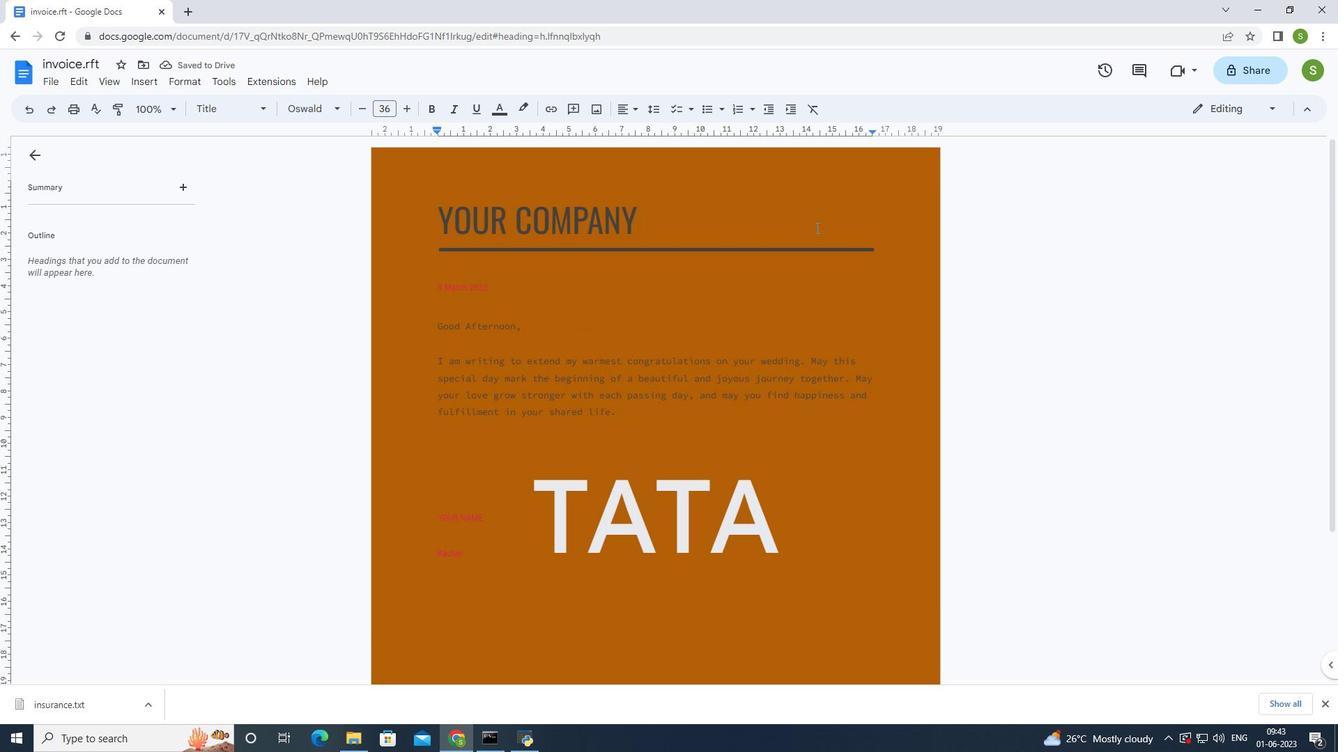 
Action: Key pressed <Key.backspace><Key.backspace><Key.backspace><Key.backspace><Key.backspace><Key.backspace><Key.backspace><Key.backspace><Key.backspace><Key.backspace><Key.backspace><Key.backspace>
Screenshot: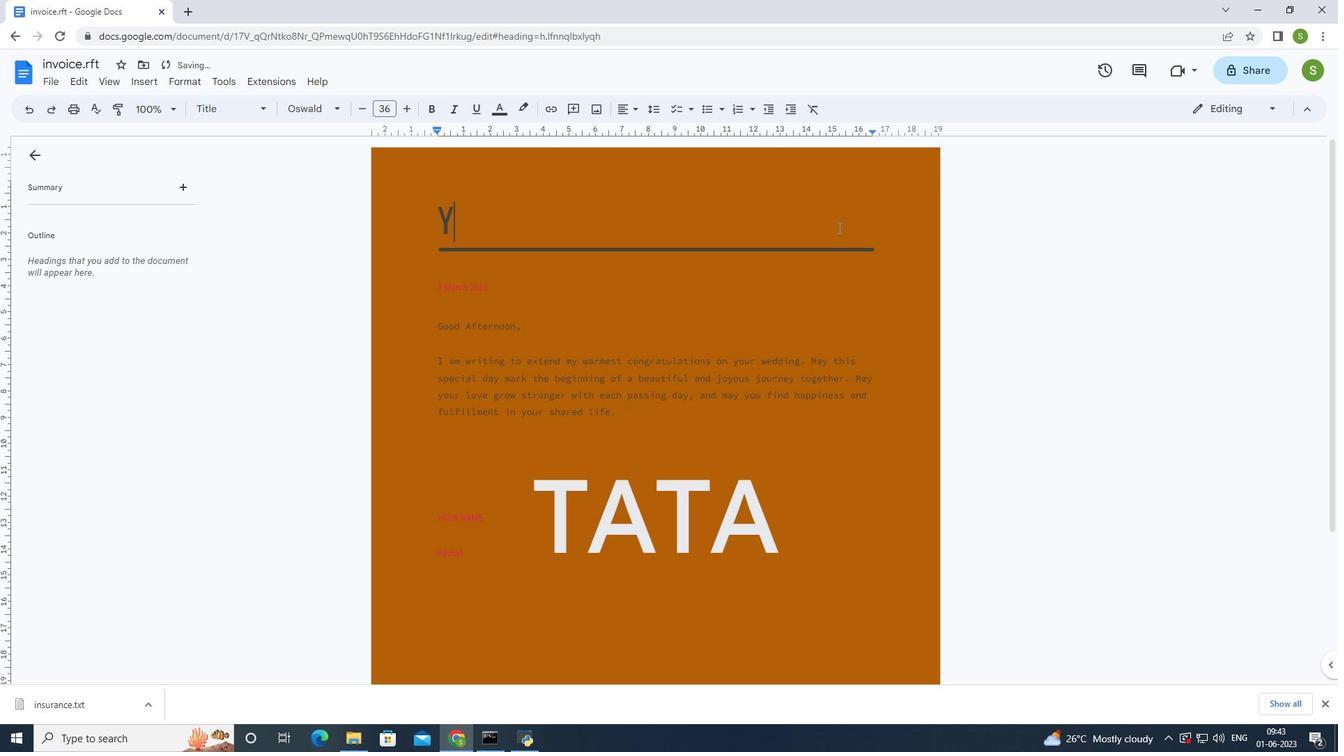 
Action: Mouse moved to (846, 225)
Screenshot: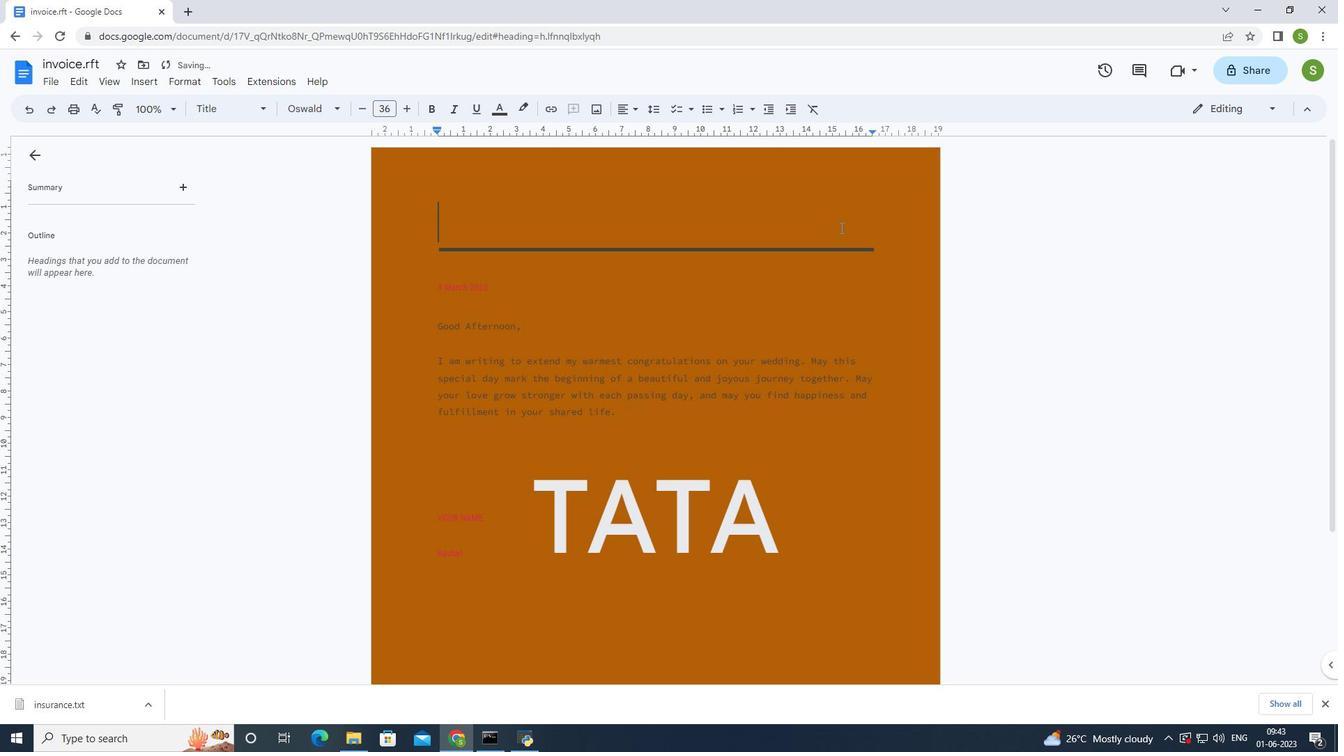 
Action: Key pressed <Key.shift>Supertechctrl+S
Screenshot: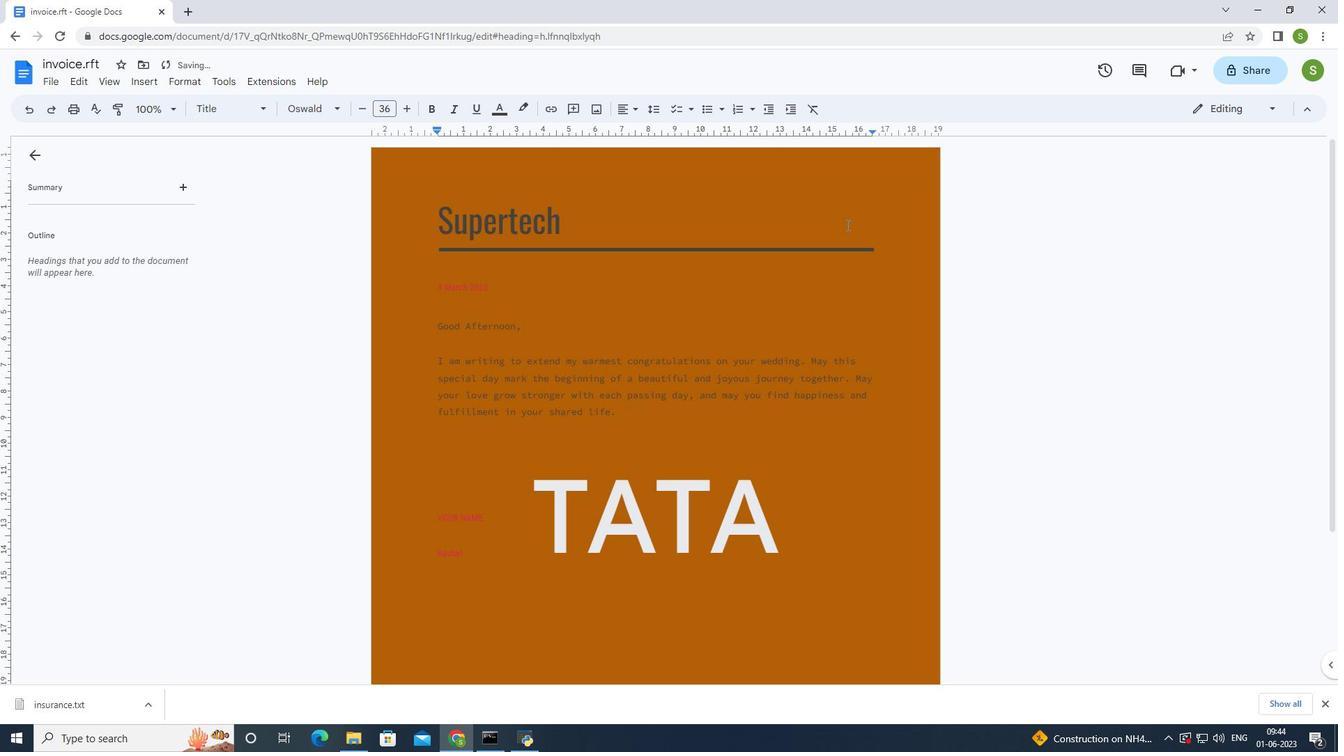 
Action: Mouse moved to (151, 170)
Screenshot: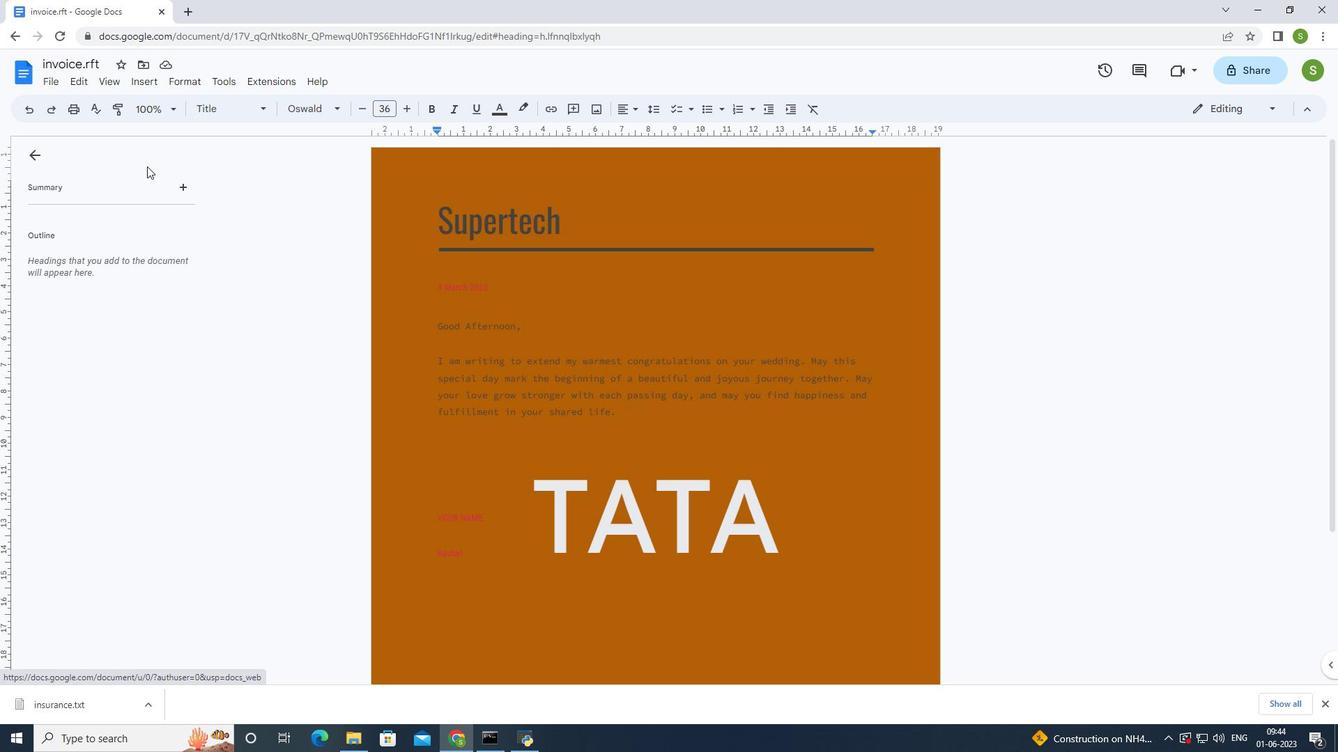 
